 Task: Find connections with filter location Waregem with filter topic #Jobinterviewswith filter profile language German with filter current company Cleartrip with filter school Jobs for Rajkot with filter industry Periodical Publishing with filter service category Social Media Marketing with filter keywords title Sociologist
Action: Mouse moved to (828, 766)
Screenshot: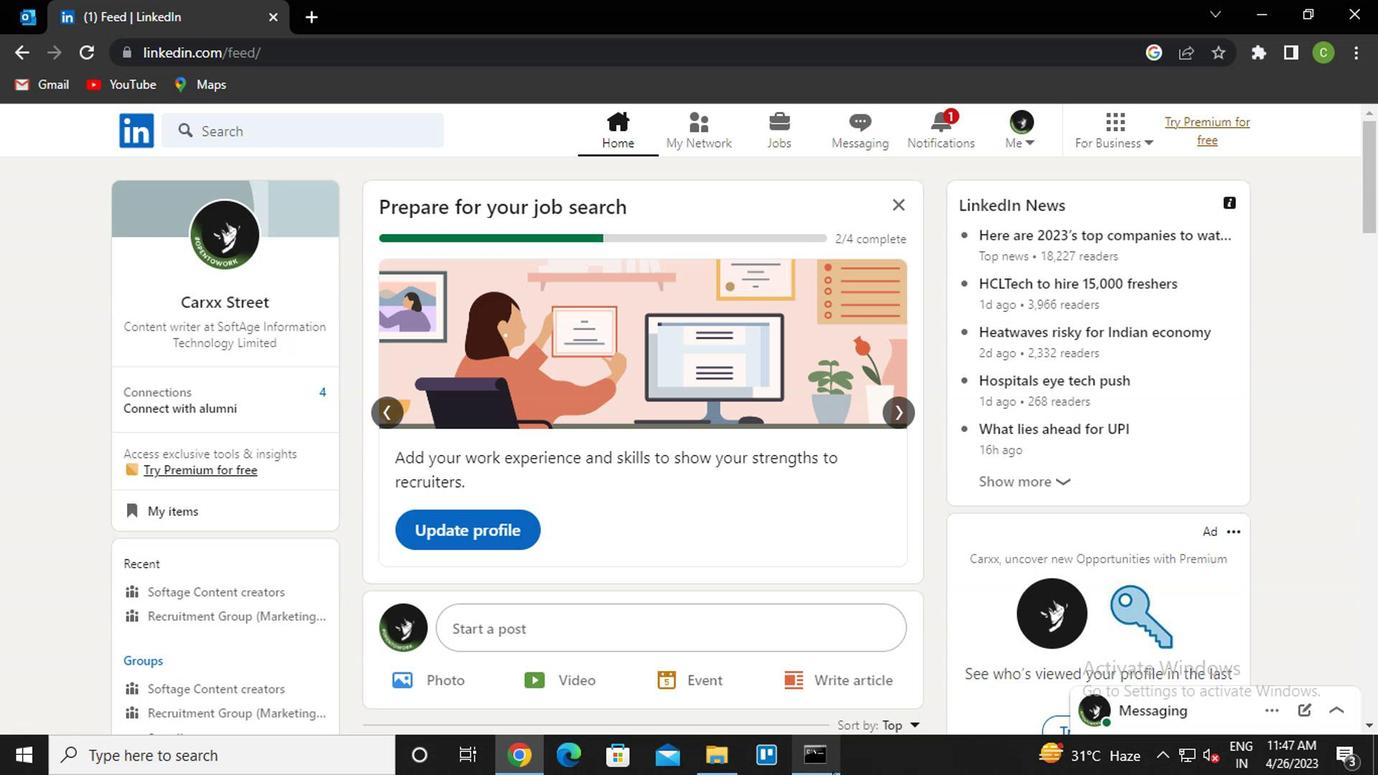 
Action: Mouse scrolled (828, 767) with delta (0, 1)
Screenshot: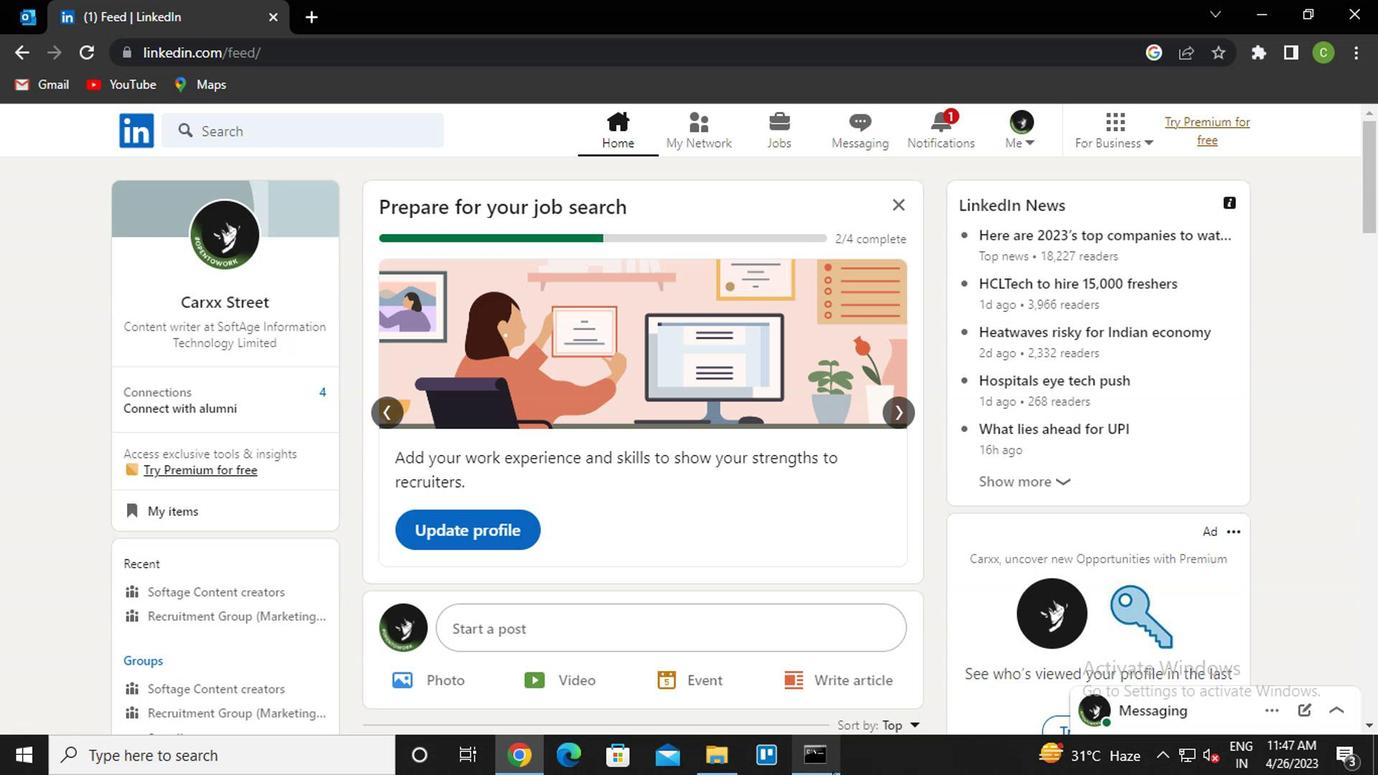 
Action: Mouse moved to (707, 148)
Screenshot: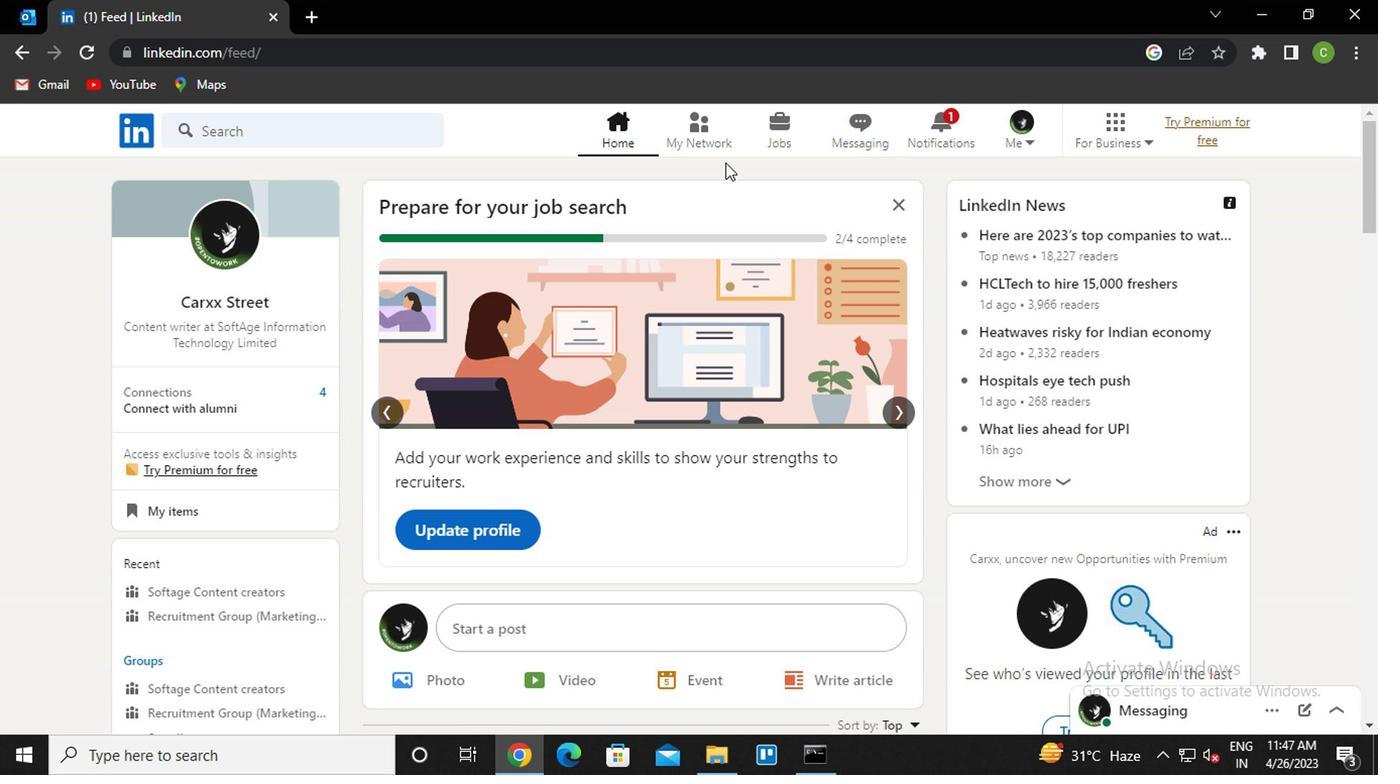 
Action: Mouse pressed left at (707, 148)
Screenshot: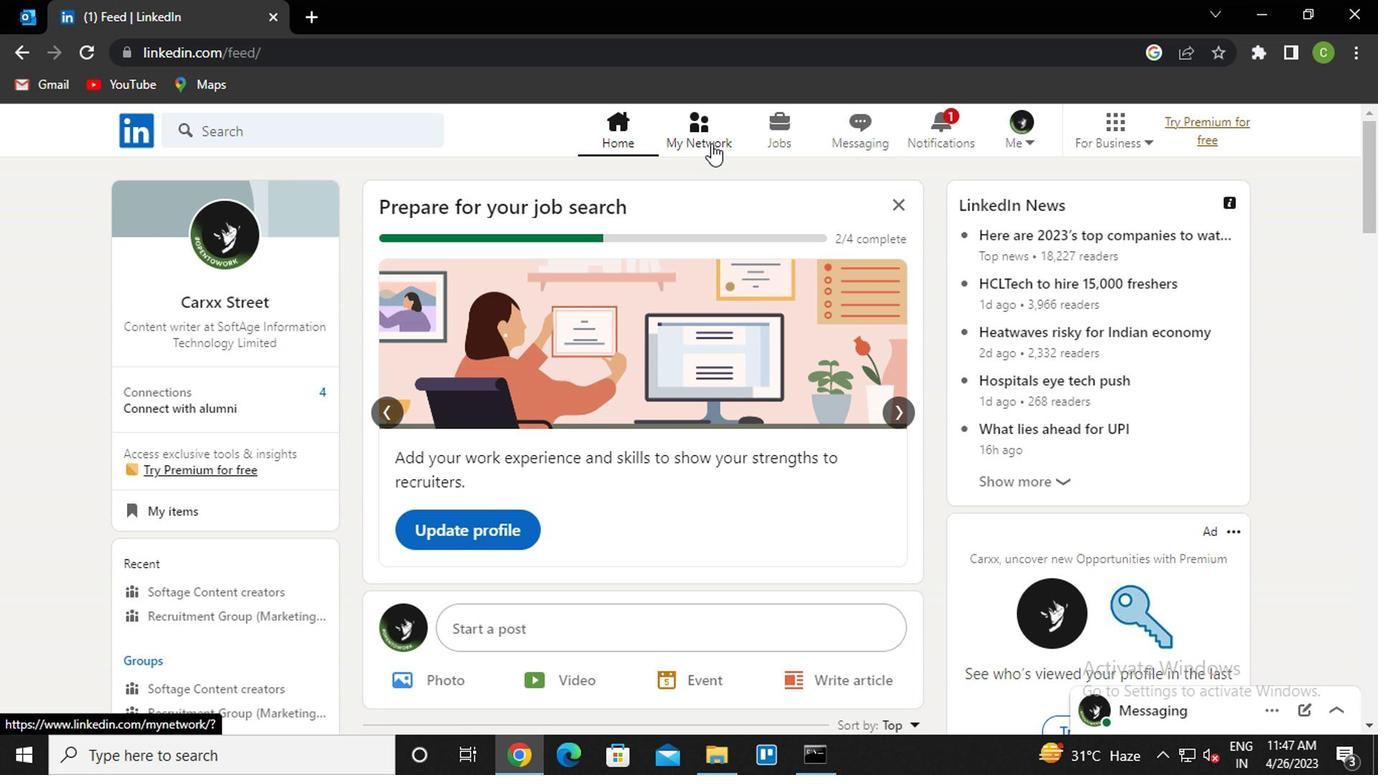 
Action: Mouse moved to (259, 252)
Screenshot: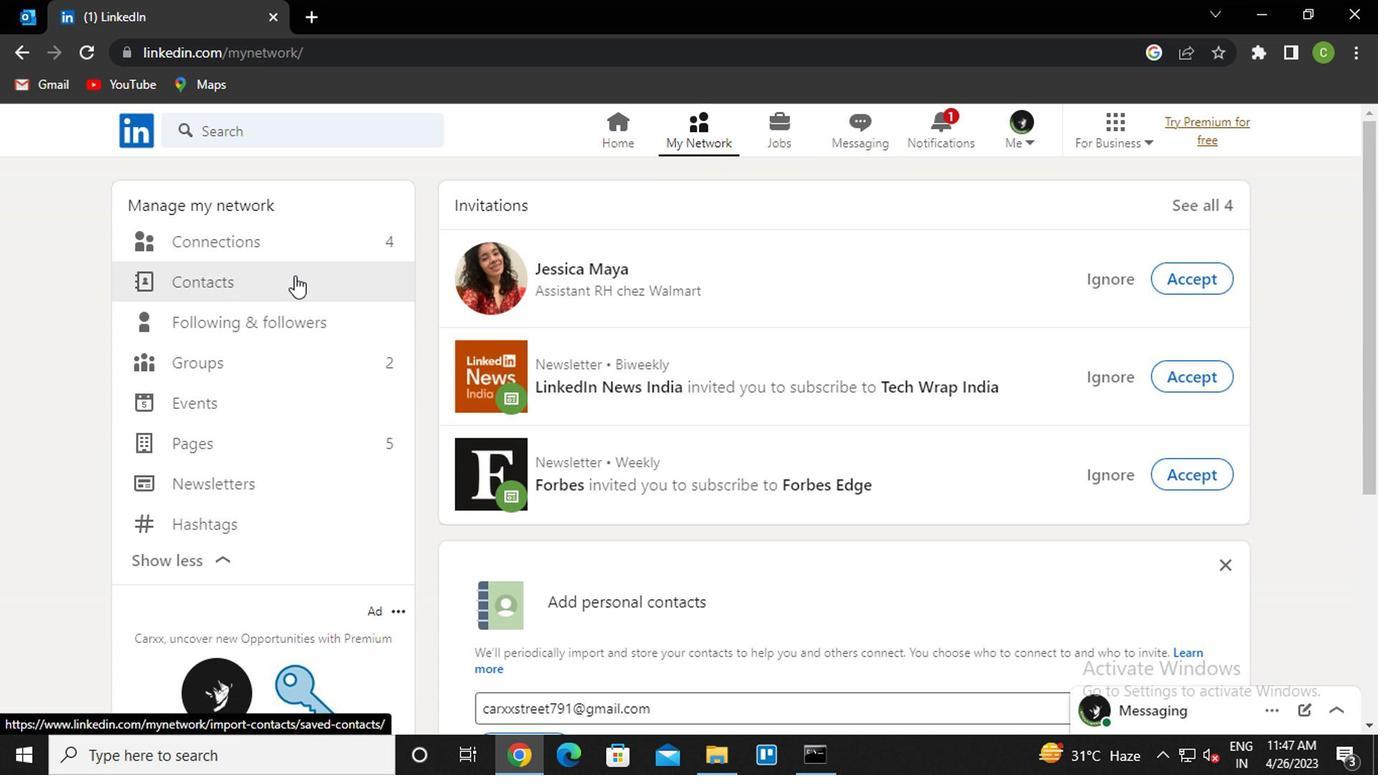 
Action: Mouse pressed left at (259, 252)
Screenshot: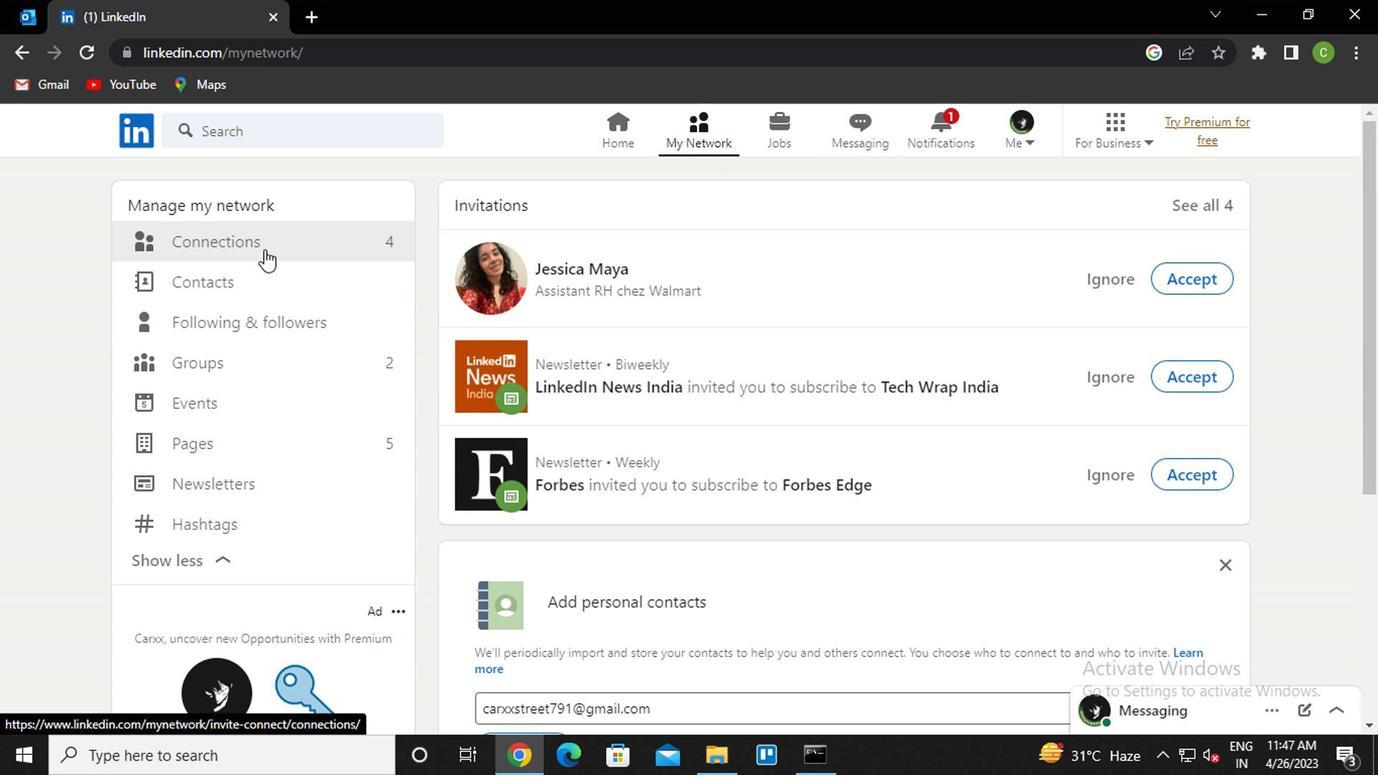 
Action: Mouse moved to (854, 247)
Screenshot: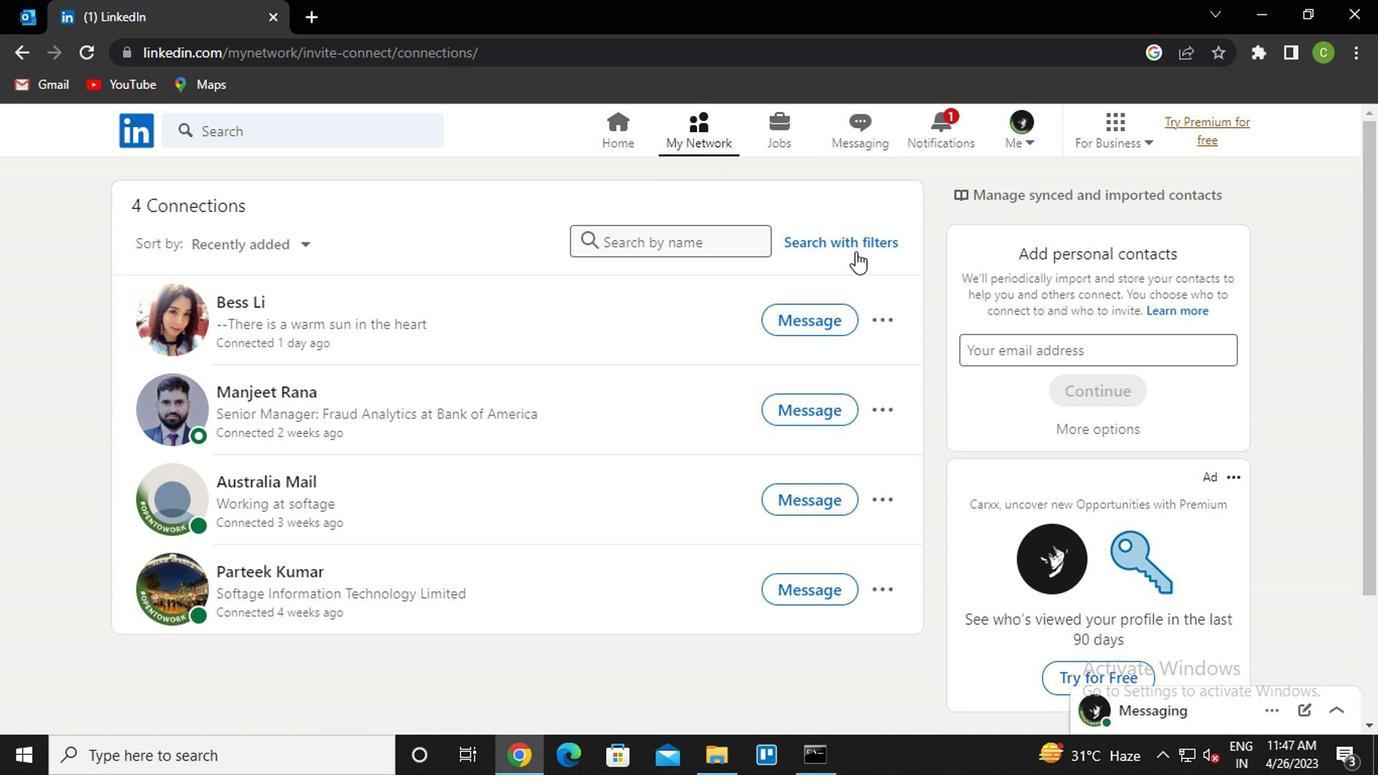 
Action: Mouse pressed left at (854, 247)
Screenshot: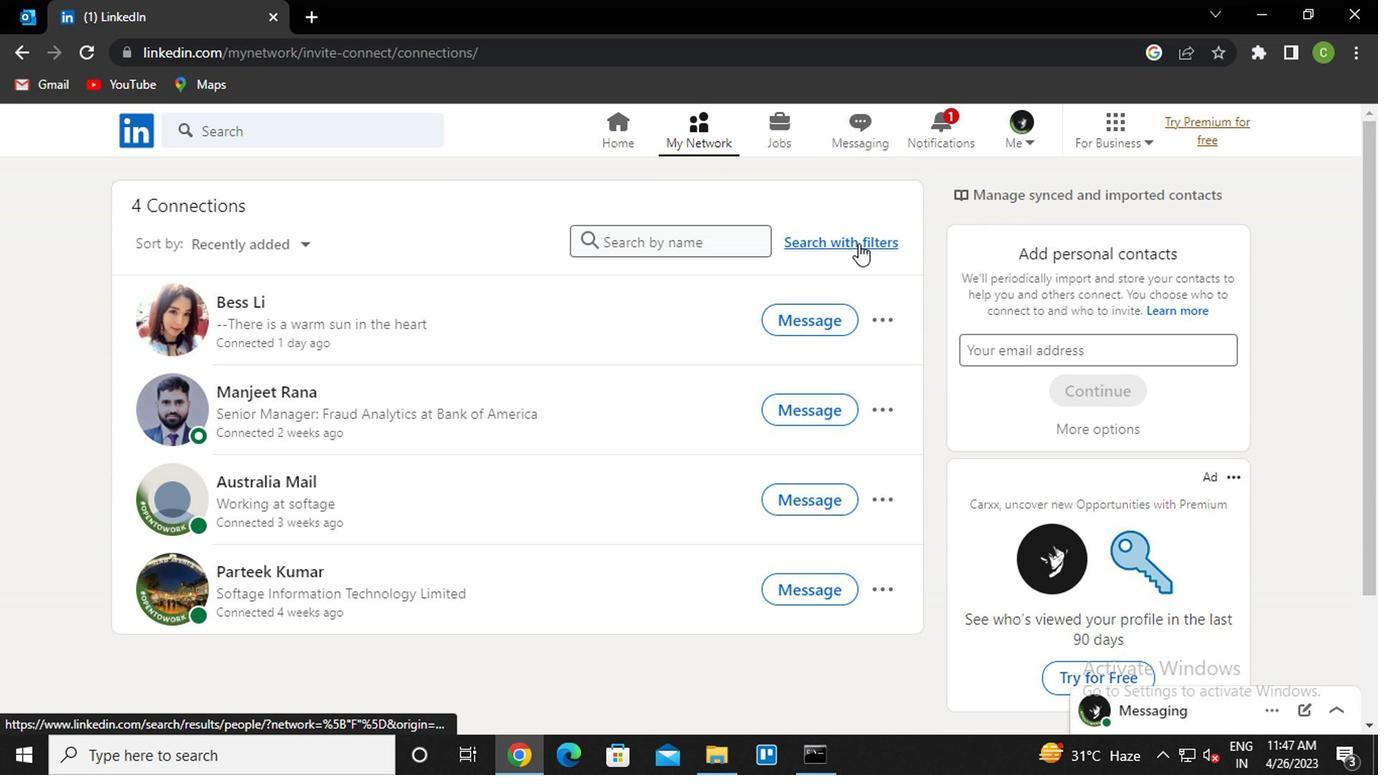 
Action: Mouse moved to (659, 200)
Screenshot: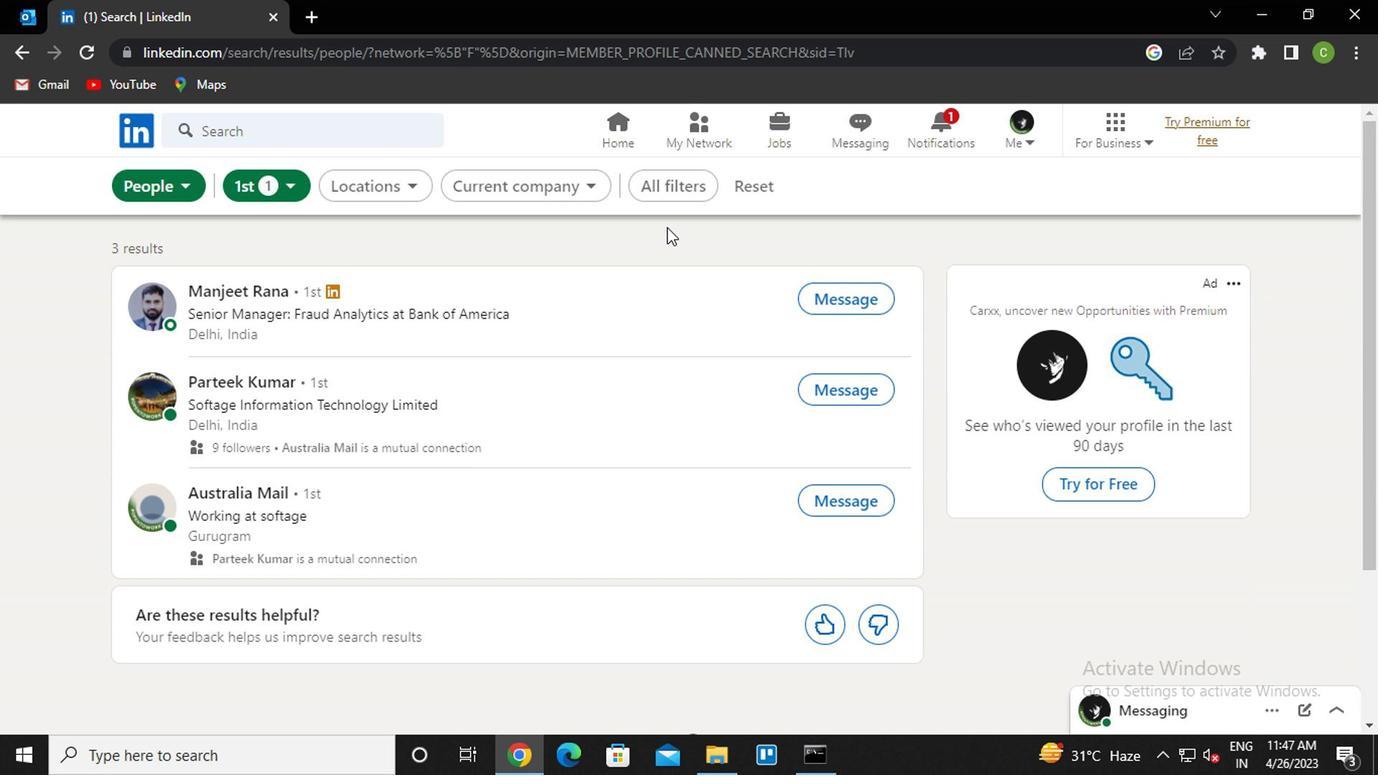 
Action: Mouse pressed left at (659, 200)
Screenshot: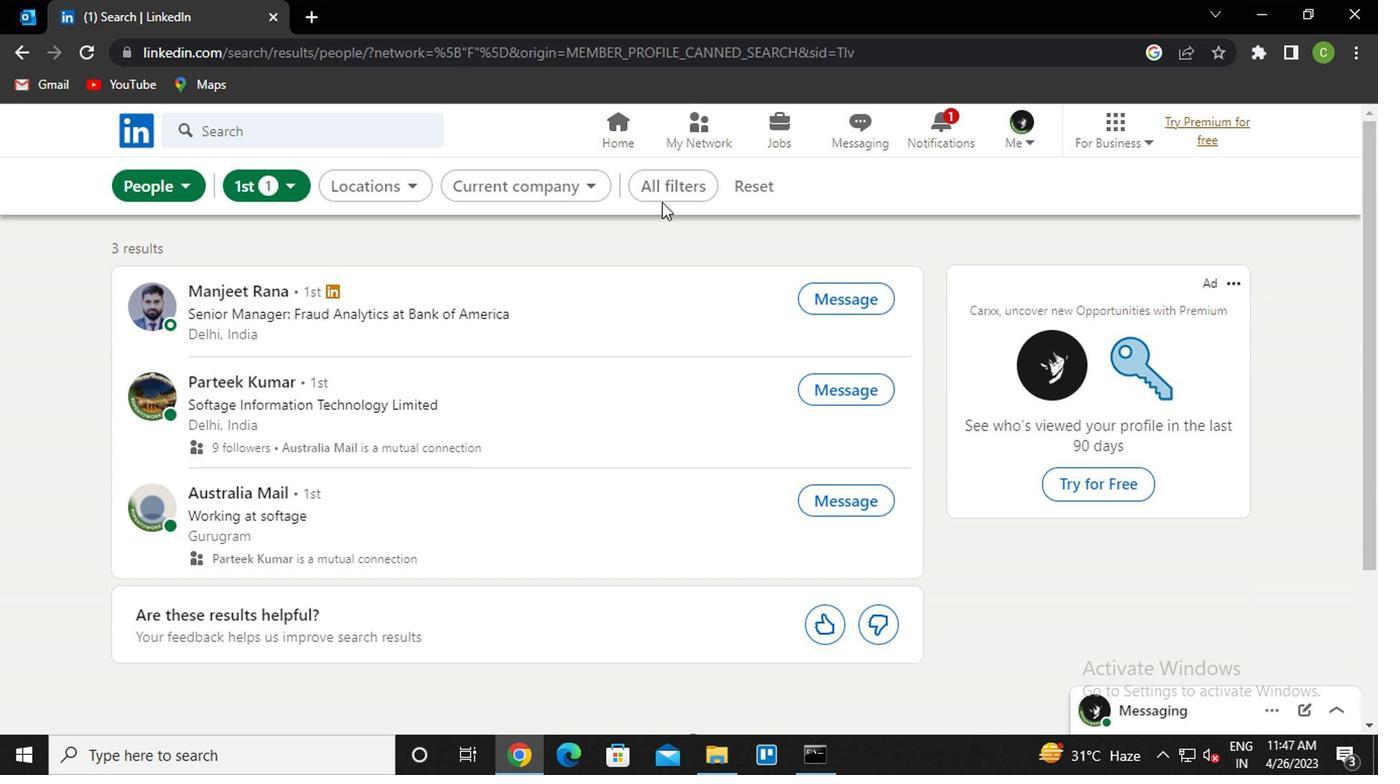 
Action: Mouse moved to (1036, 496)
Screenshot: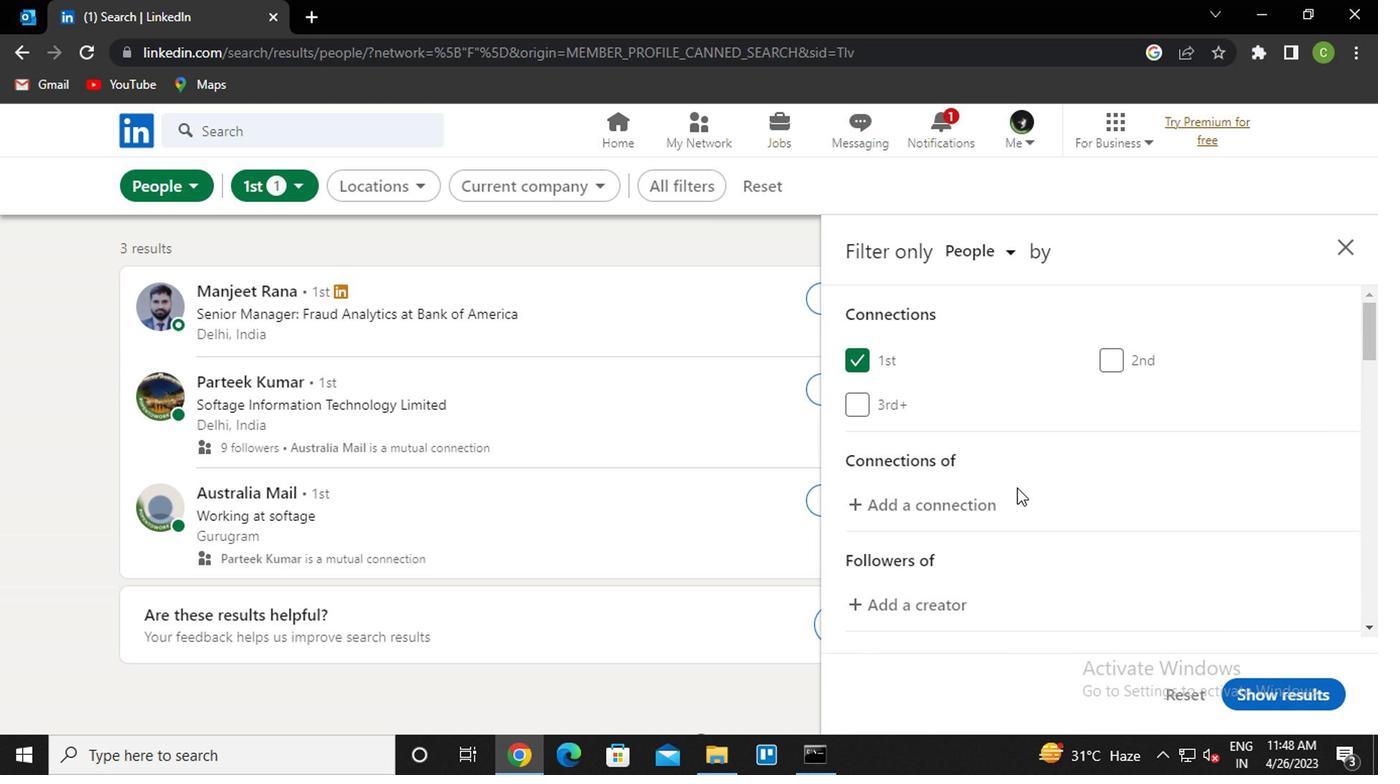 
Action: Mouse scrolled (1036, 495) with delta (0, -1)
Screenshot: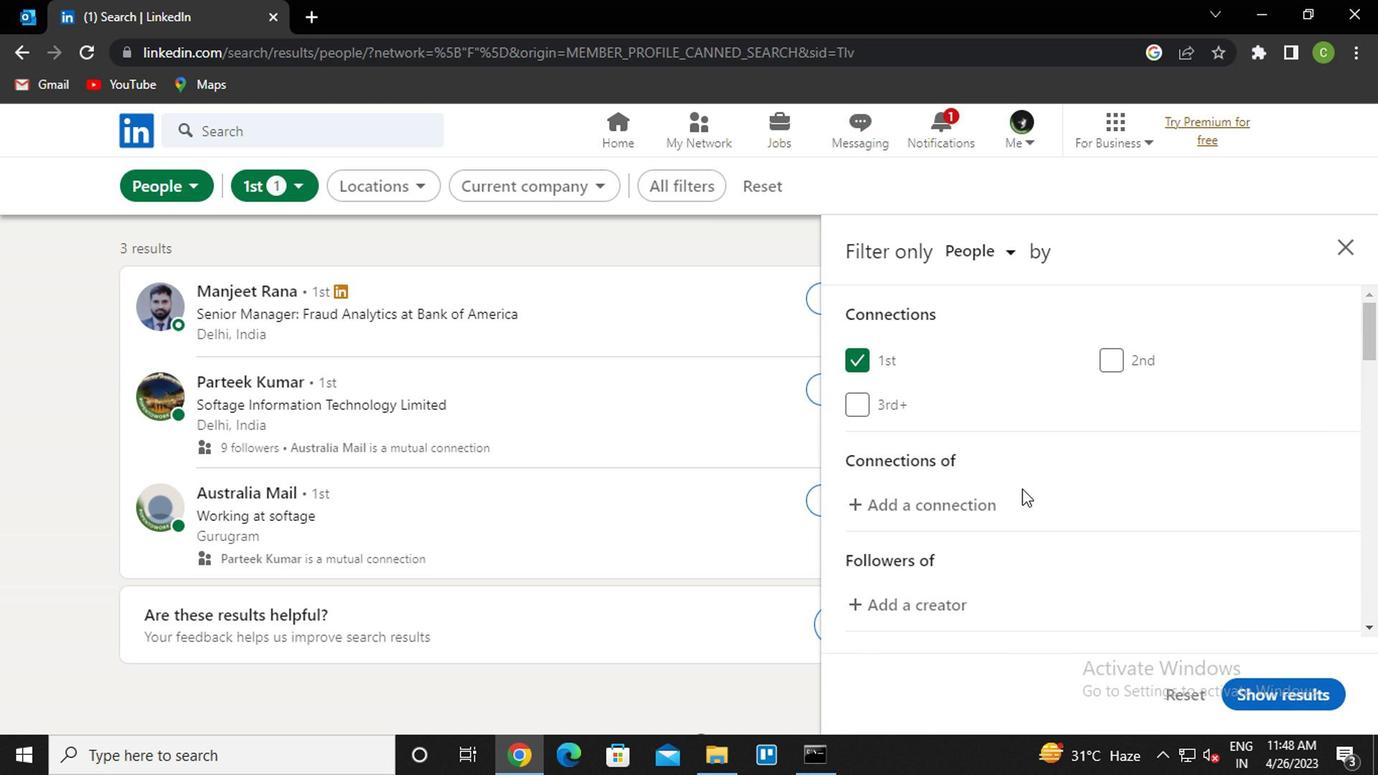 
Action: Mouse scrolled (1036, 495) with delta (0, -1)
Screenshot: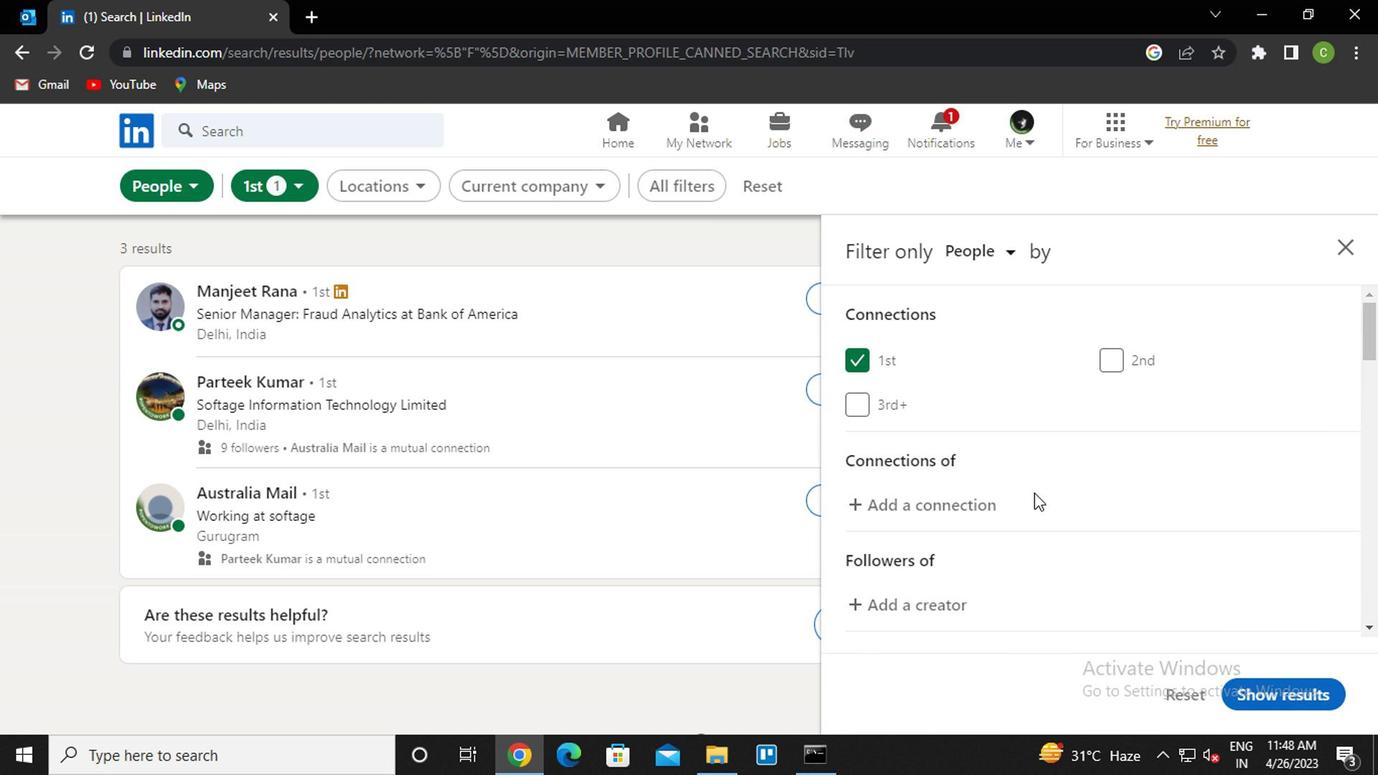 
Action: Mouse scrolled (1036, 495) with delta (0, -1)
Screenshot: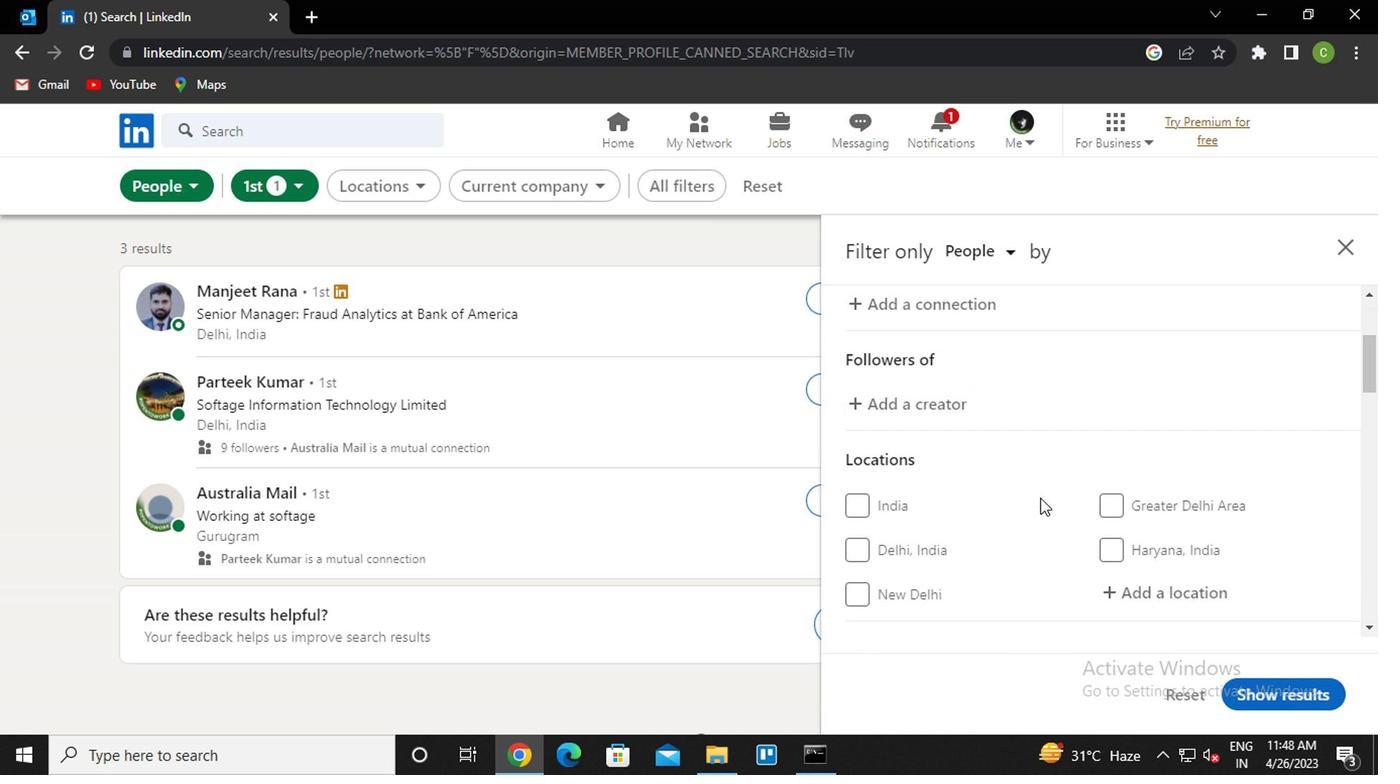 
Action: Mouse moved to (1189, 487)
Screenshot: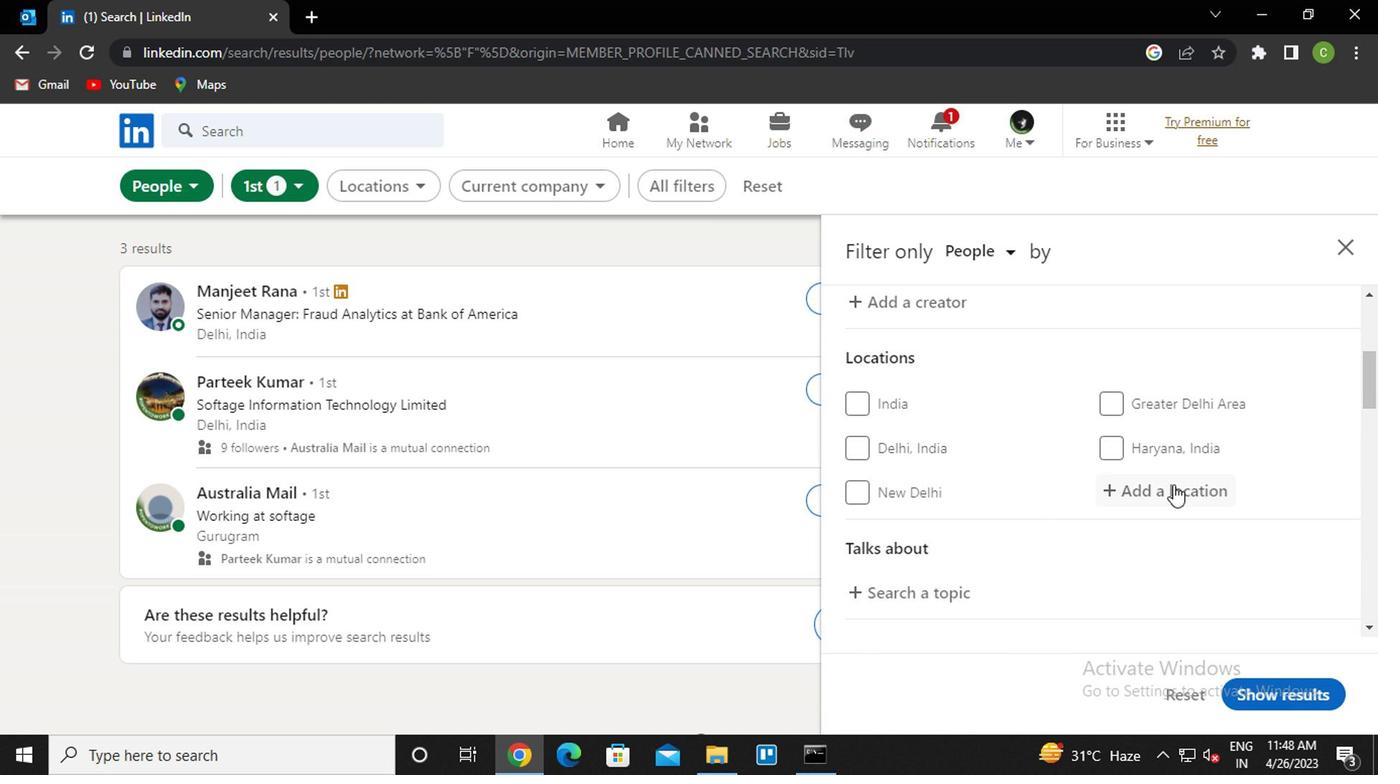 
Action: Mouse pressed left at (1189, 487)
Screenshot: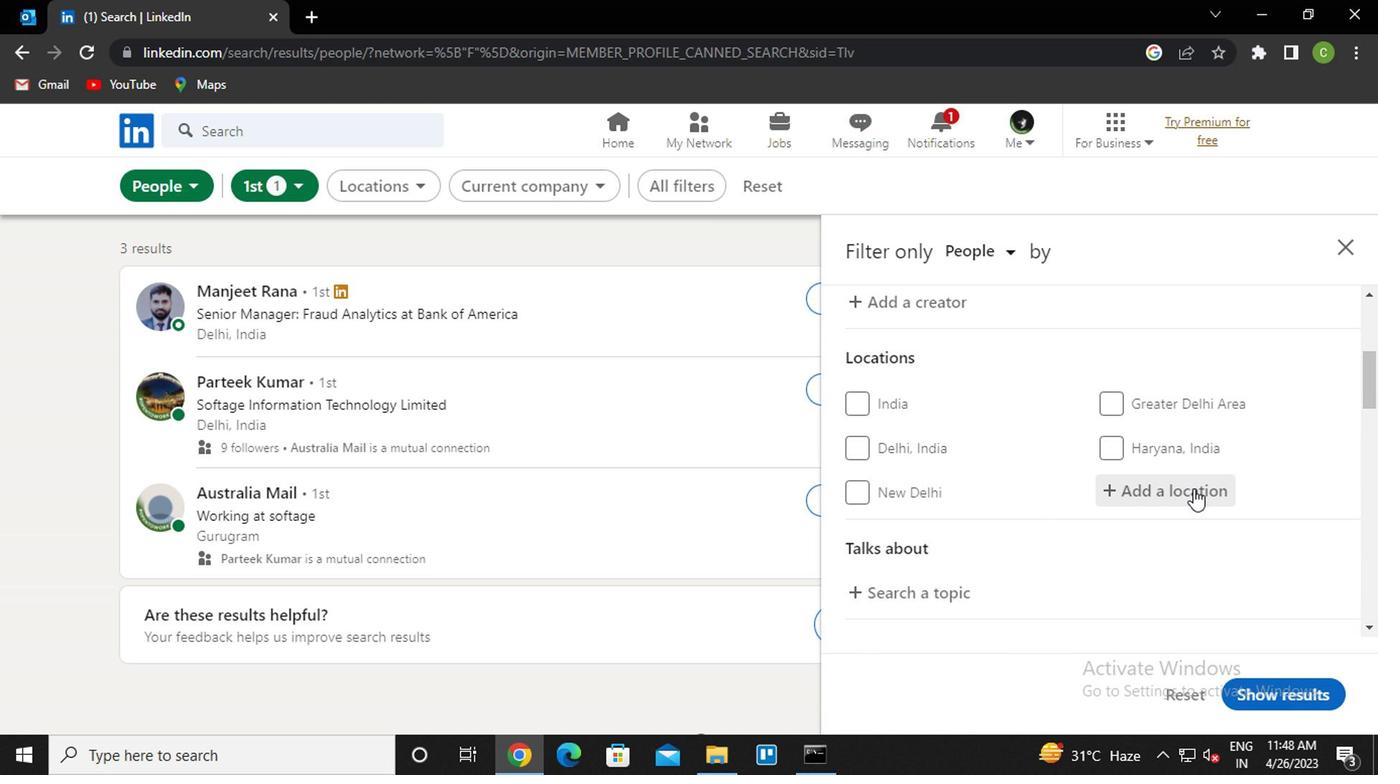 
Action: Key pressed <Key.caps_lock><Key.caps_lock>w<Key.caps_lock>aregam<Key.backspace><Key.backspace>em<Key.down><Key.enter>
Screenshot: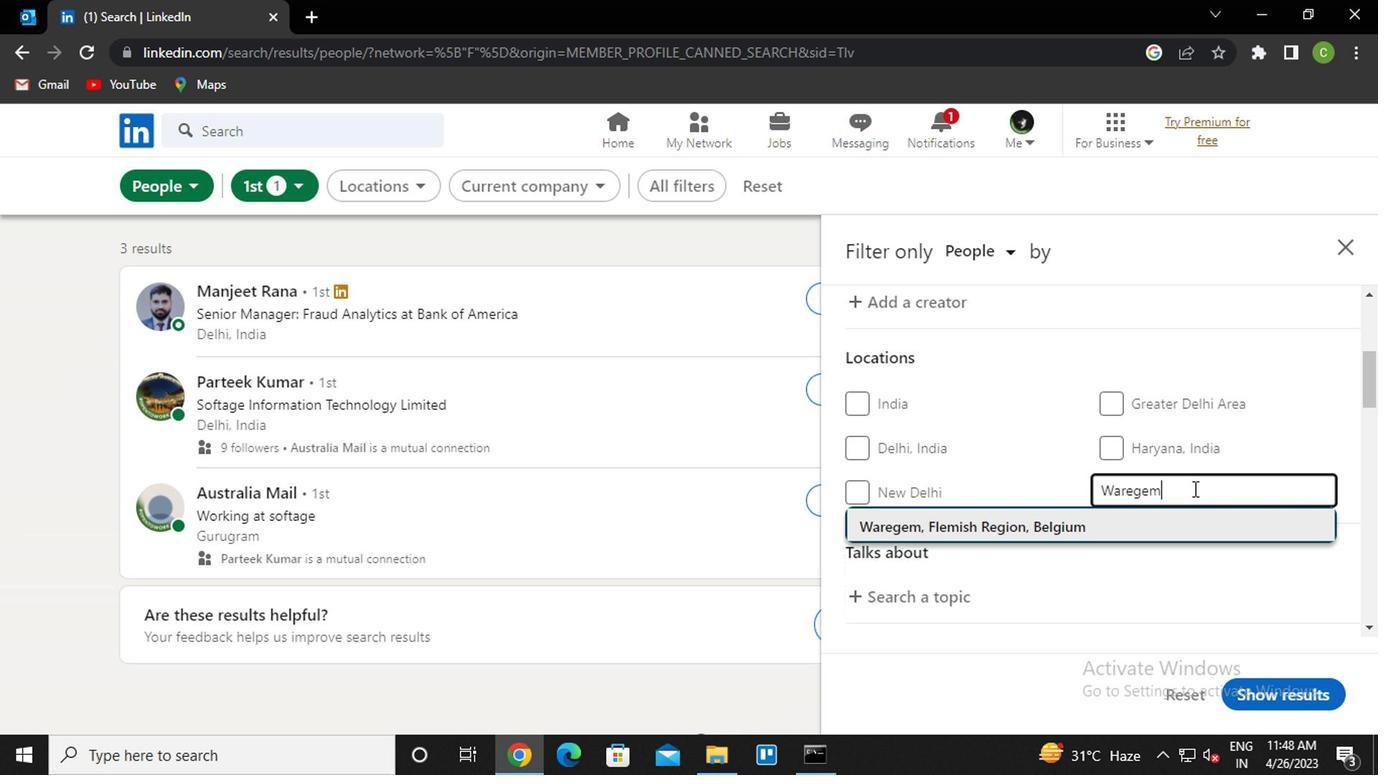 
Action: Mouse moved to (1373, 455)
Screenshot: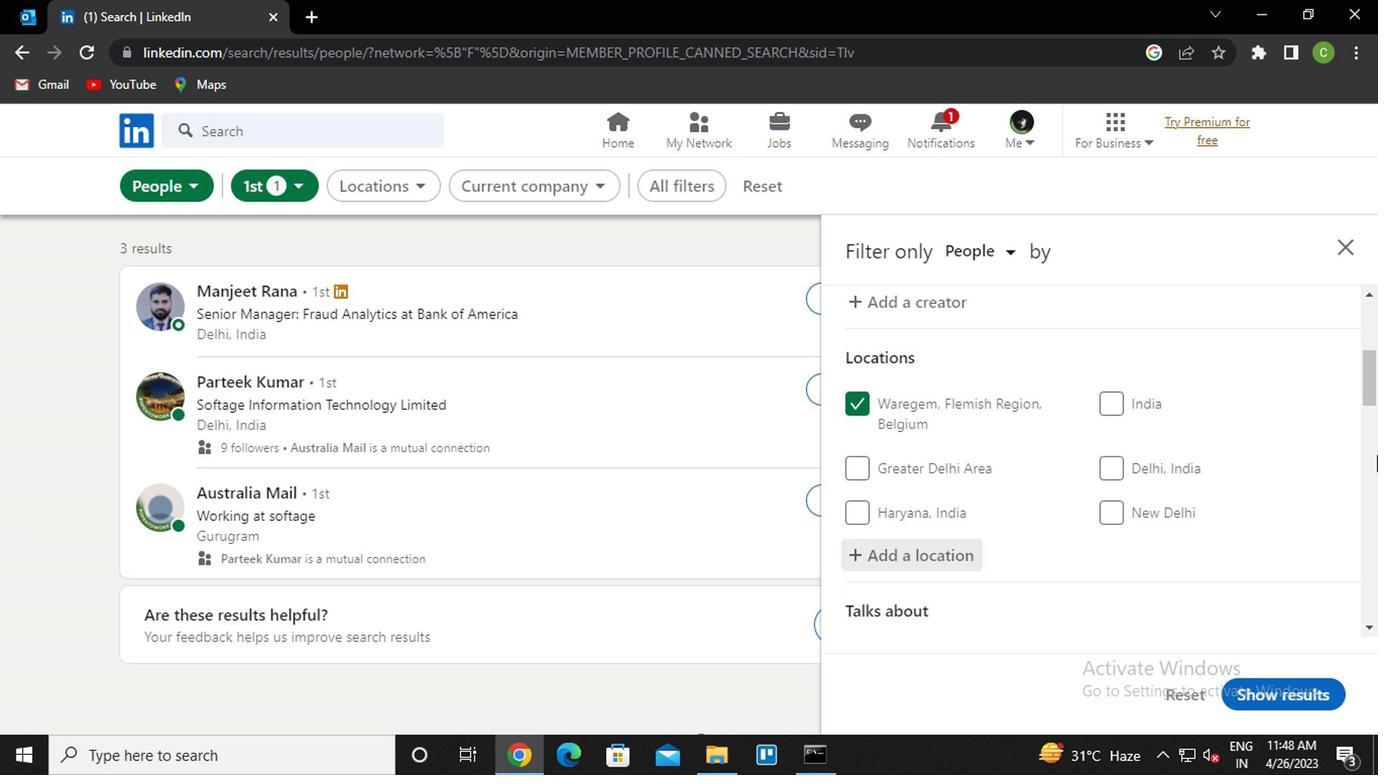 
Action: Mouse scrolled (1373, 453) with delta (0, -1)
Screenshot: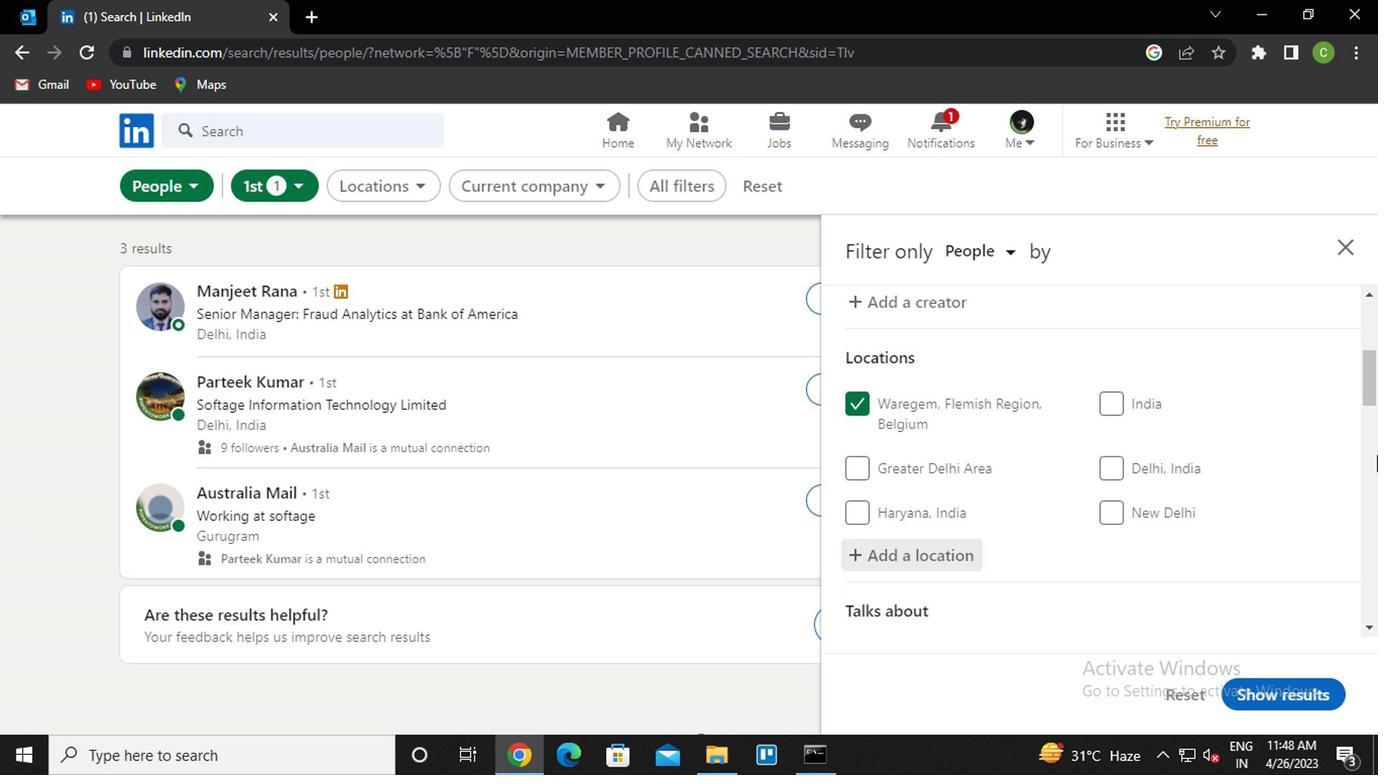 
Action: Mouse scrolled (1373, 453) with delta (0, -1)
Screenshot: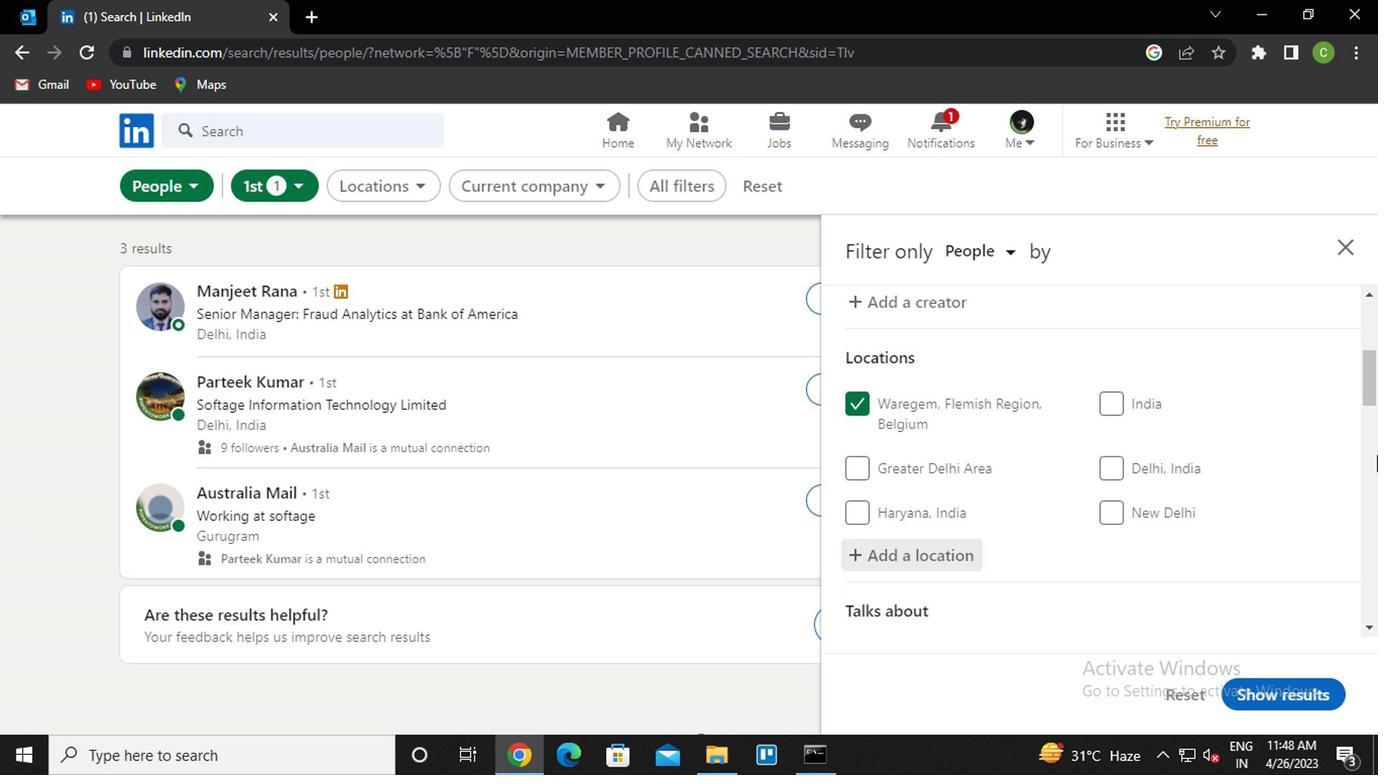 
Action: Mouse moved to (1115, 552)
Screenshot: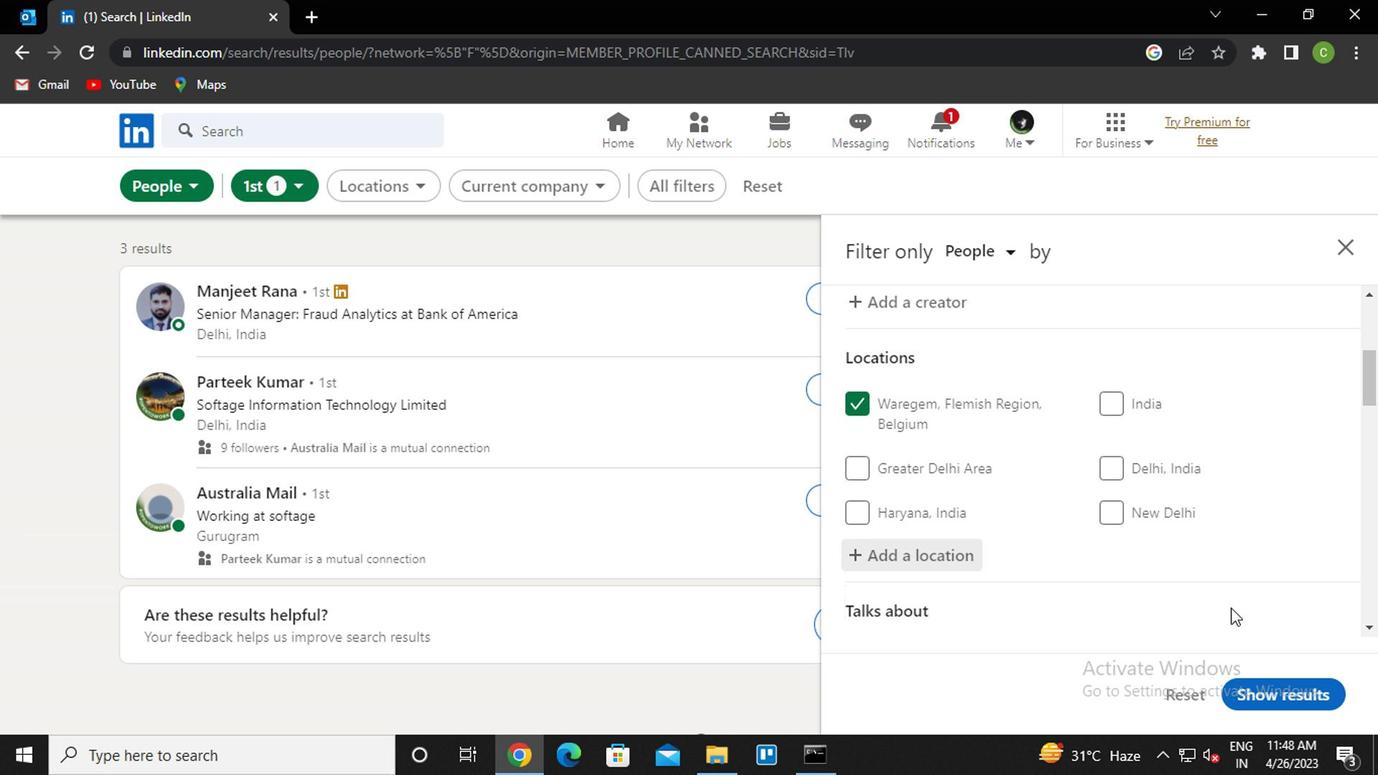 
Action: Mouse scrolled (1115, 551) with delta (0, 0)
Screenshot: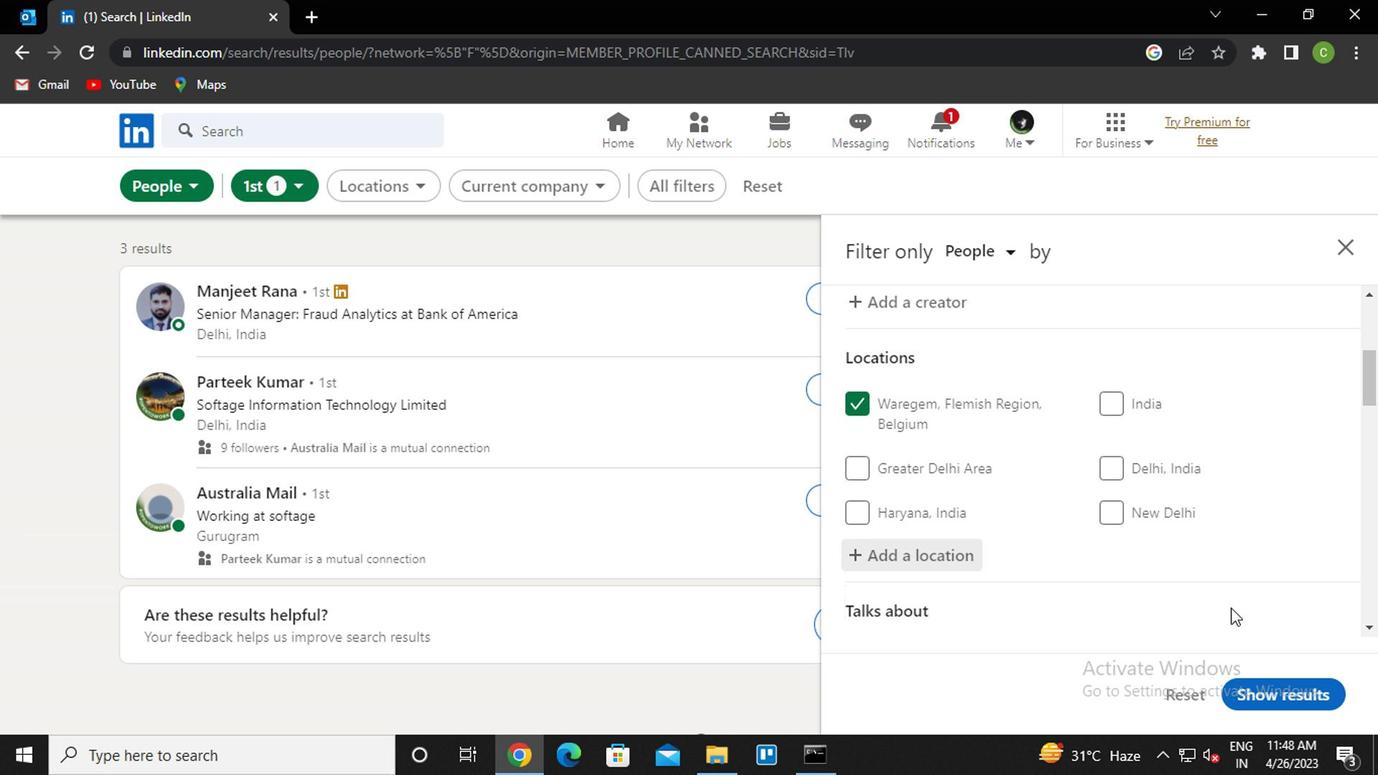 
Action: Mouse moved to (921, 354)
Screenshot: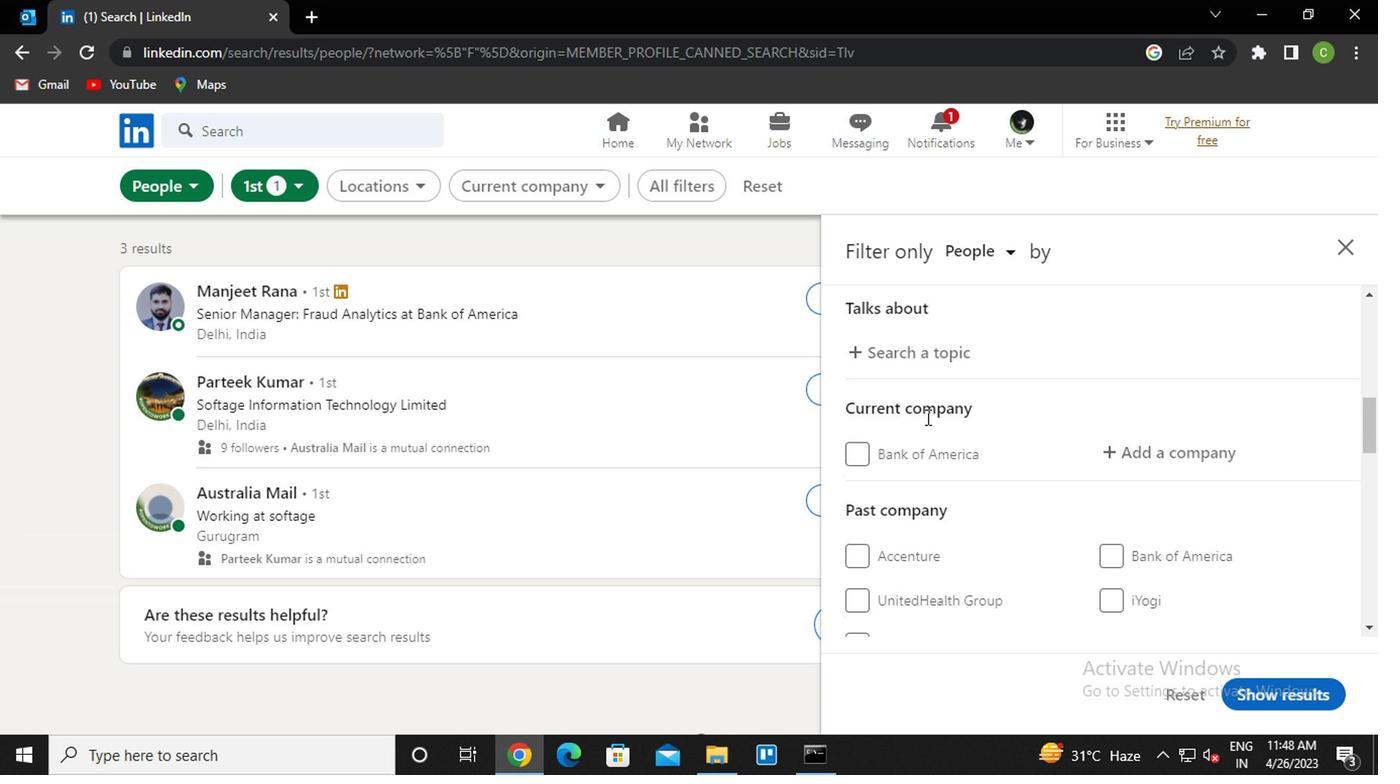 
Action: Mouse pressed left at (921, 354)
Screenshot: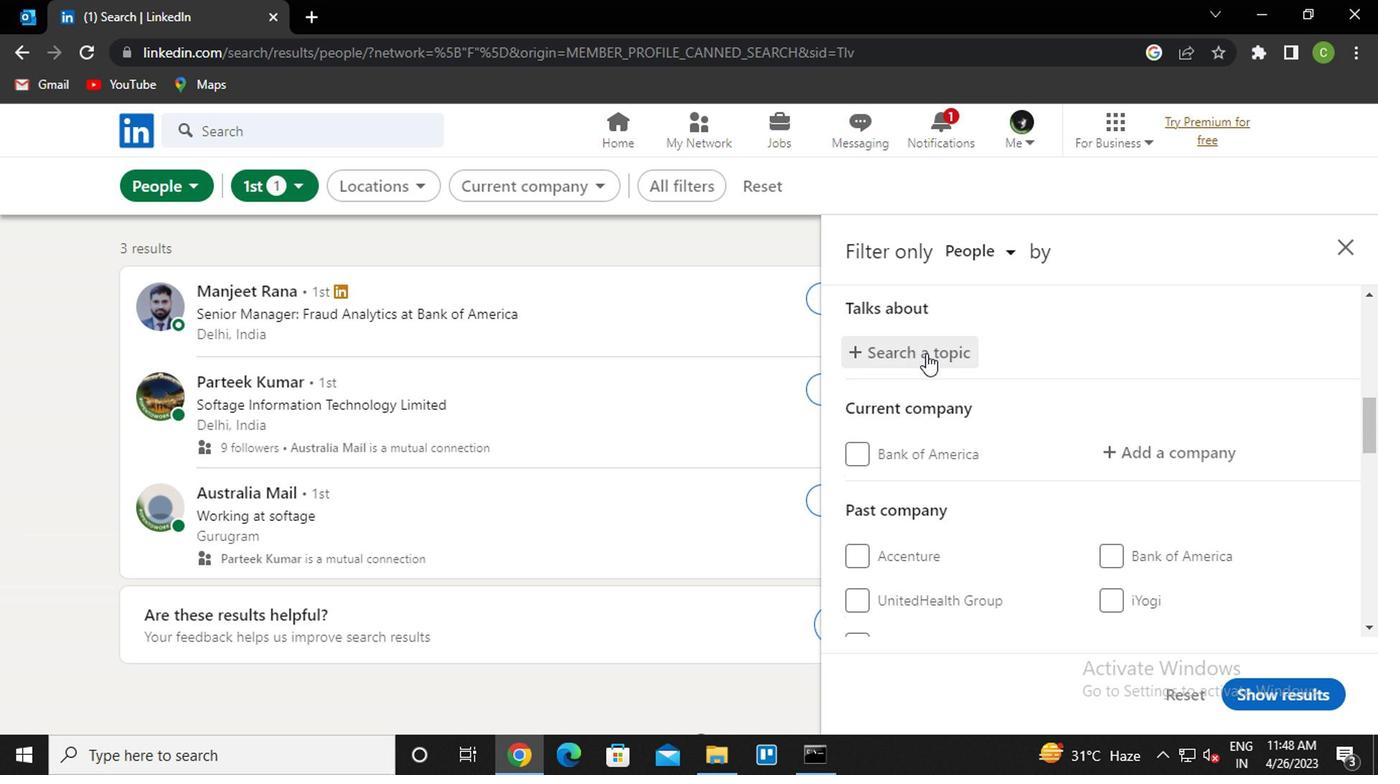 
Action: Key pressed <Key.caps_lock>j<Key.caps_lock>obinter<Key.down><Key.enter>
Screenshot: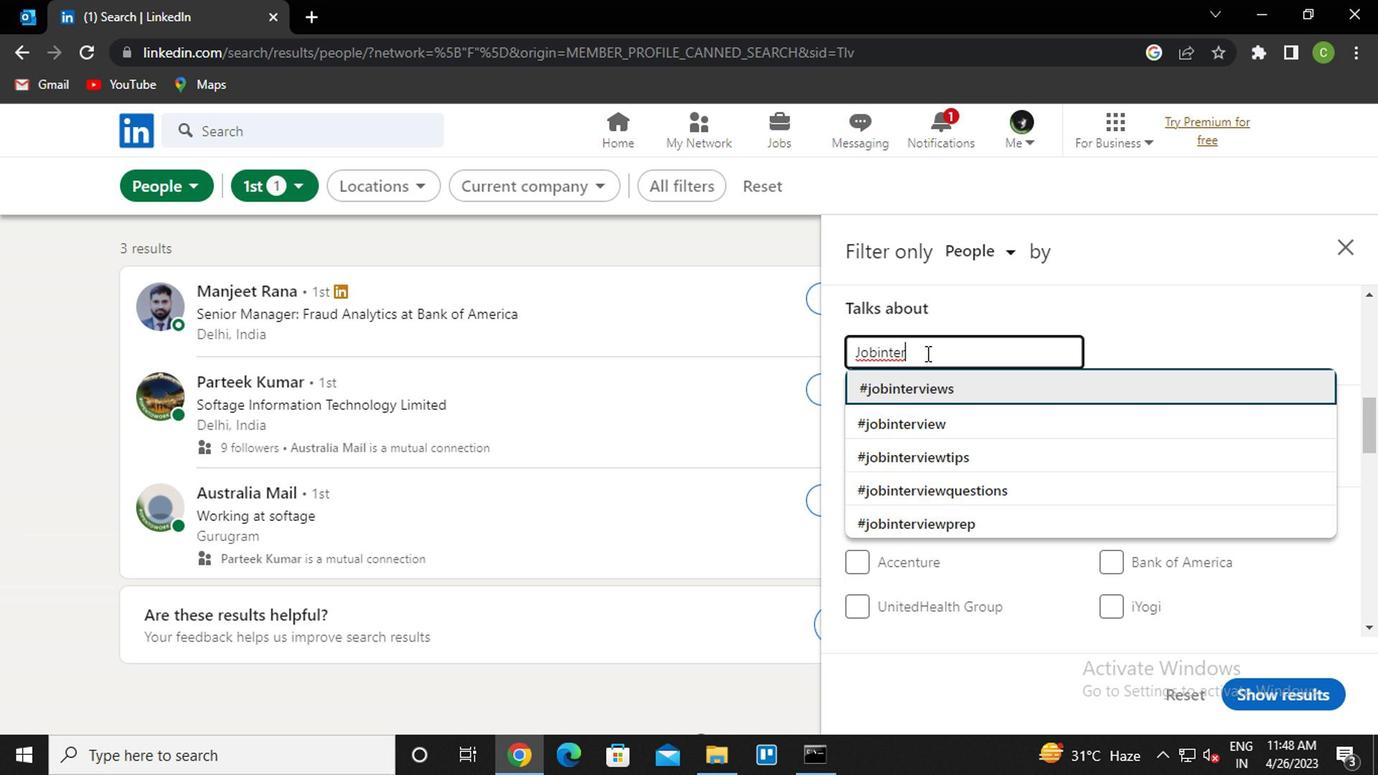 
Action: Mouse moved to (1013, 415)
Screenshot: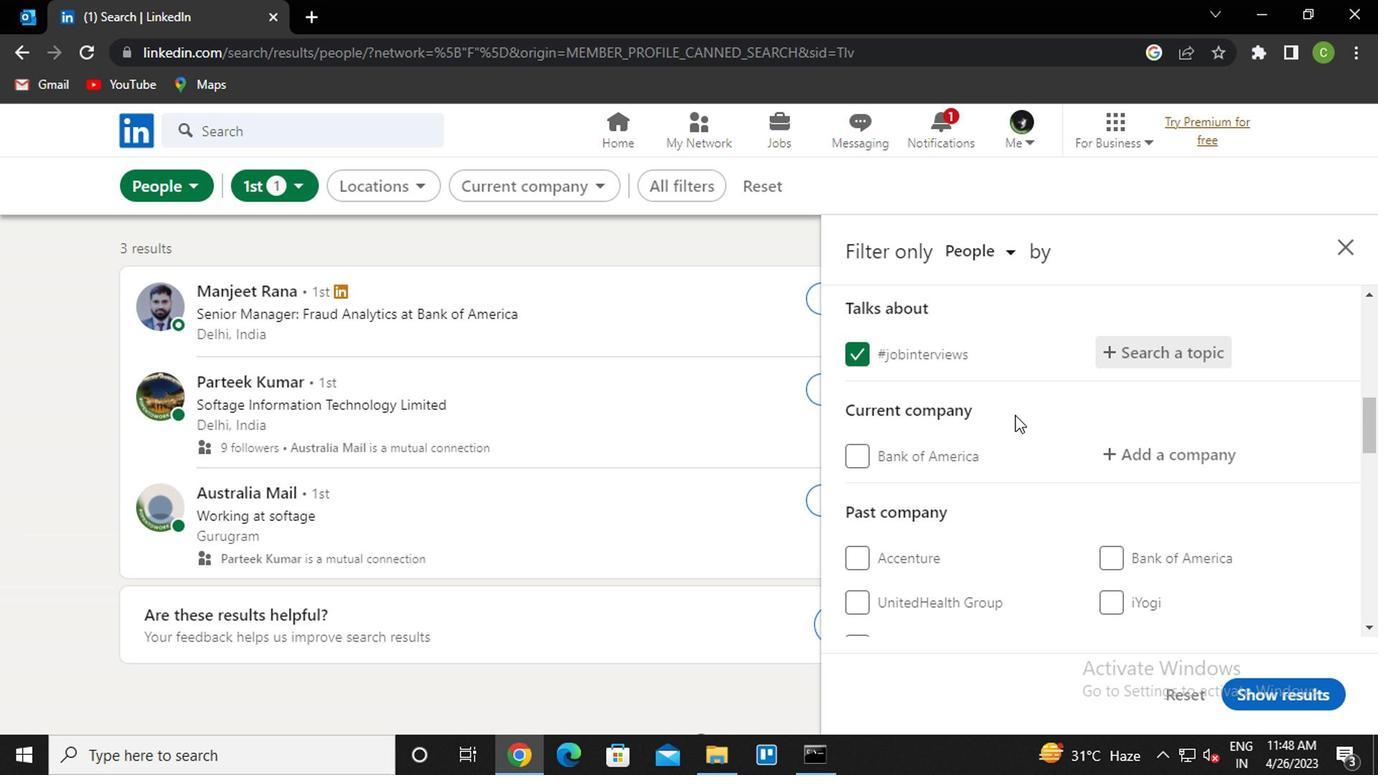 
Action: Mouse scrolled (1013, 414) with delta (0, -1)
Screenshot: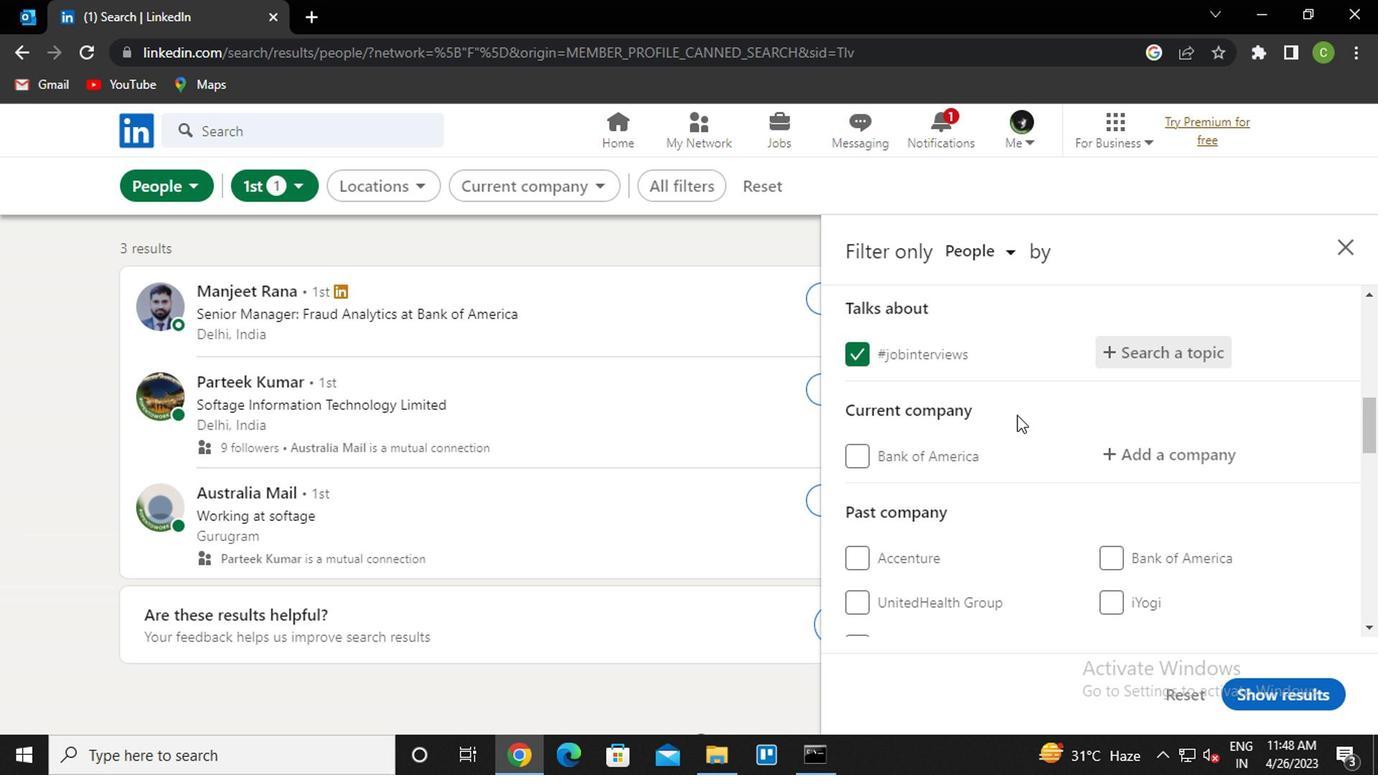 
Action: Mouse moved to (1160, 361)
Screenshot: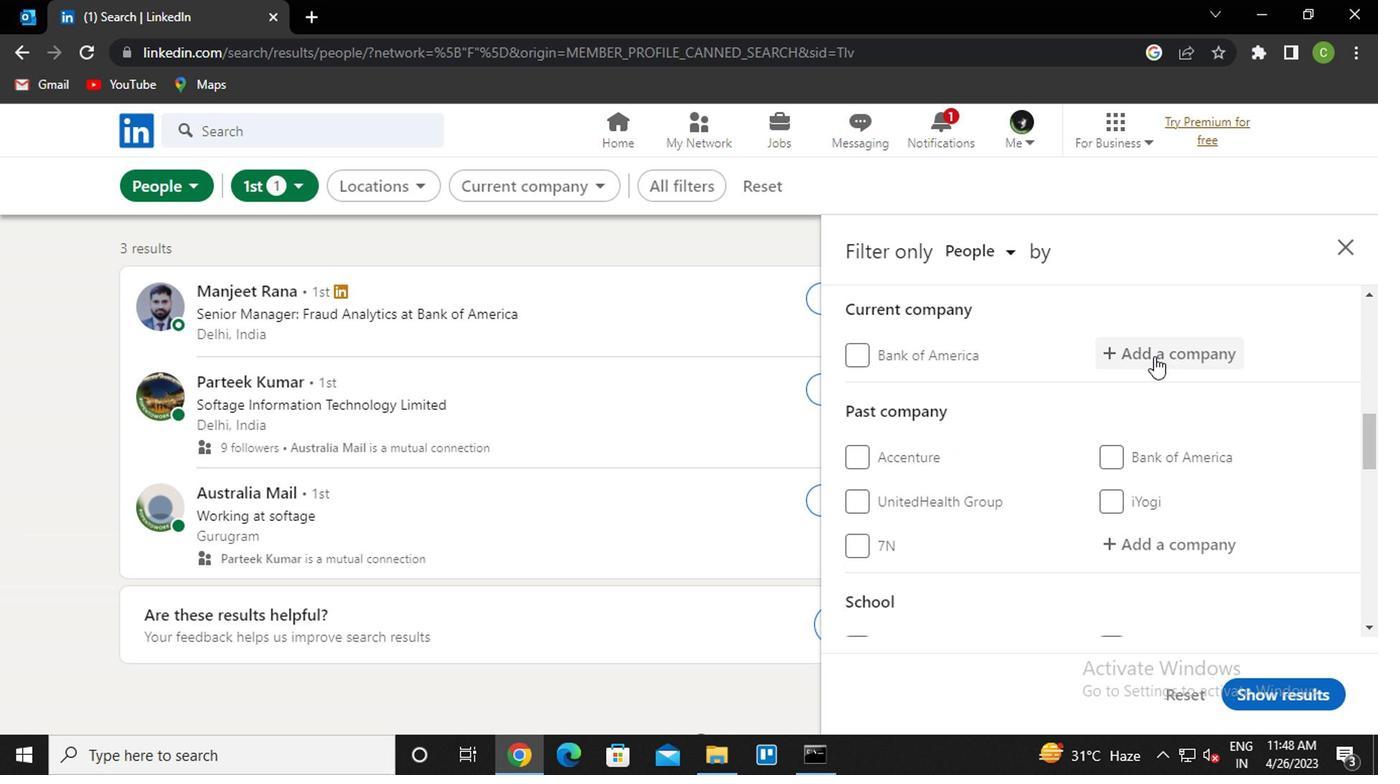 
Action: Mouse pressed left at (1160, 361)
Screenshot: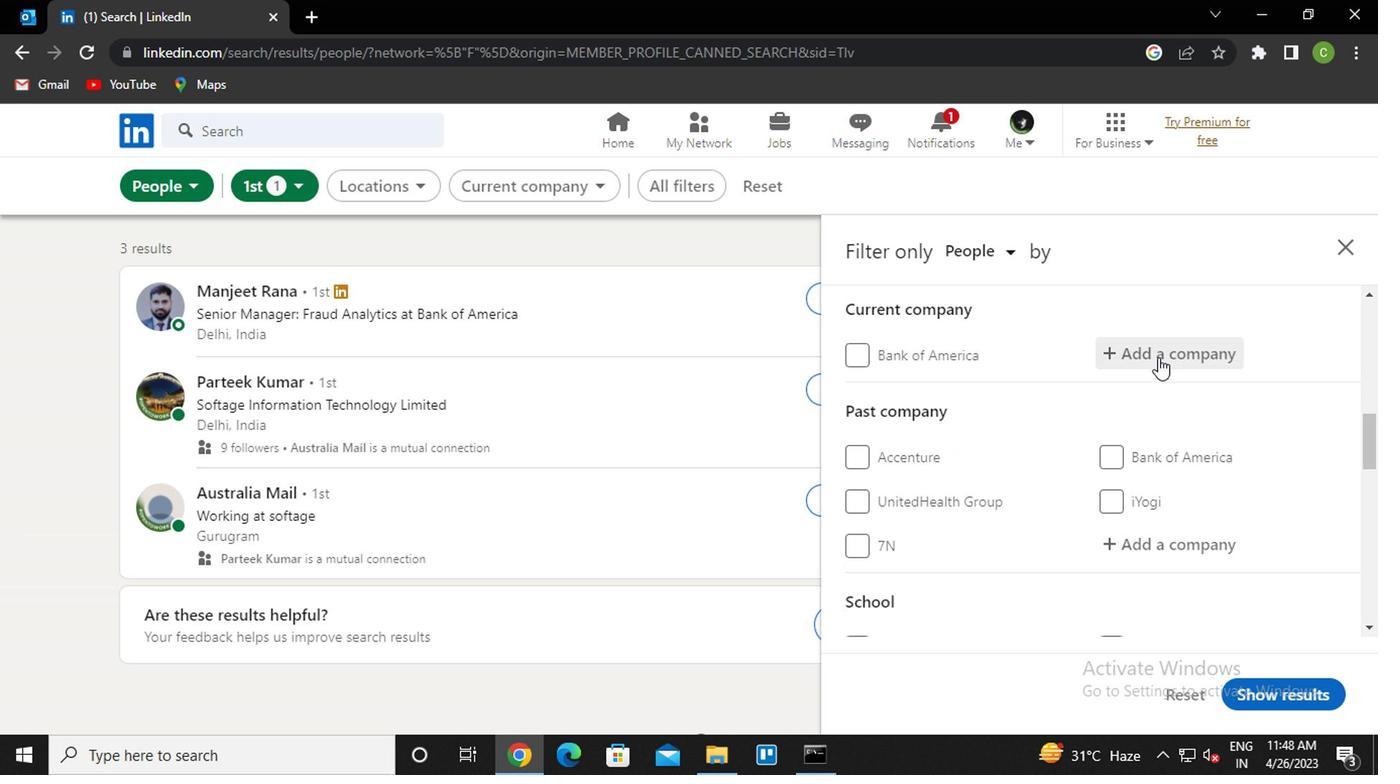 
Action: Key pressed <Key.caps_lock>c<Key.caps_lock>leartrip<Key.down><Key.enter>
Screenshot: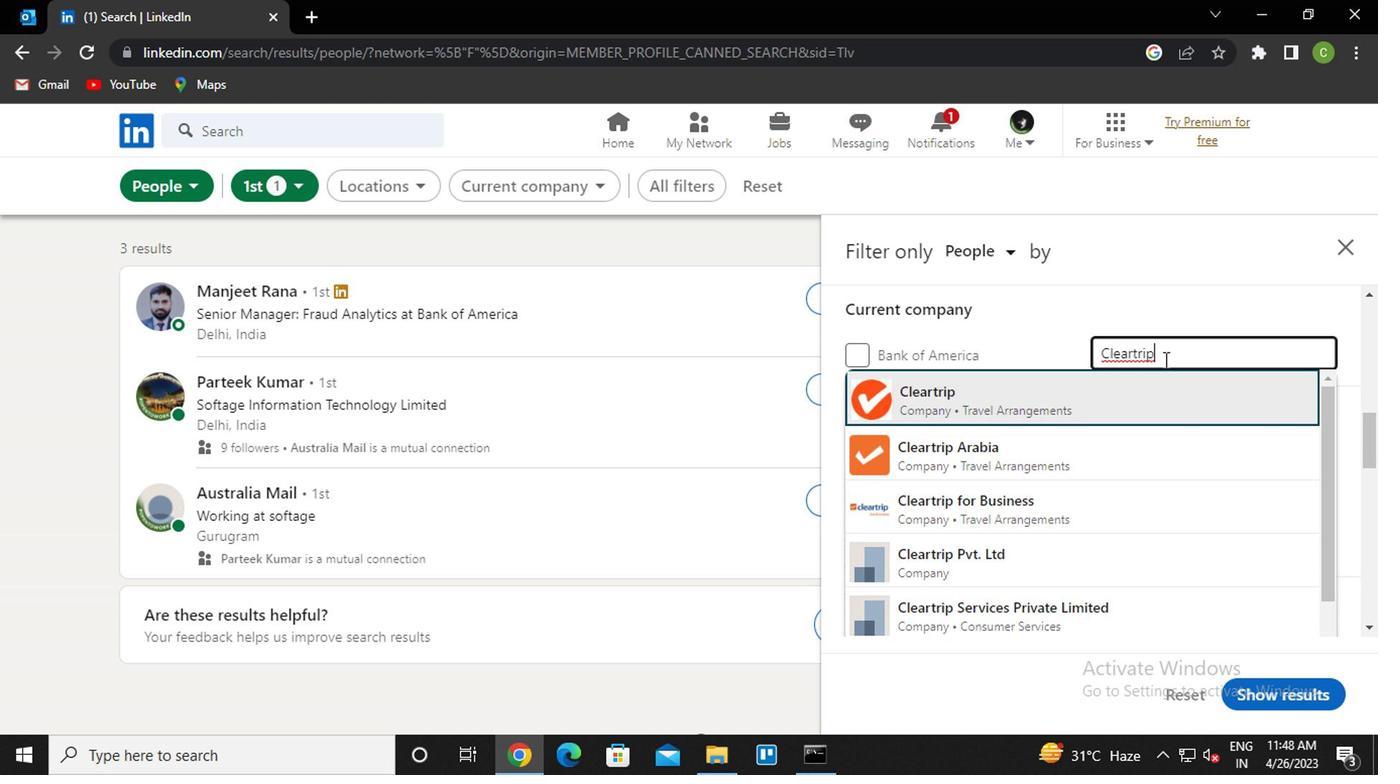 
Action: Mouse scrolled (1160, 359) with delta (0, -1)
Screenshot: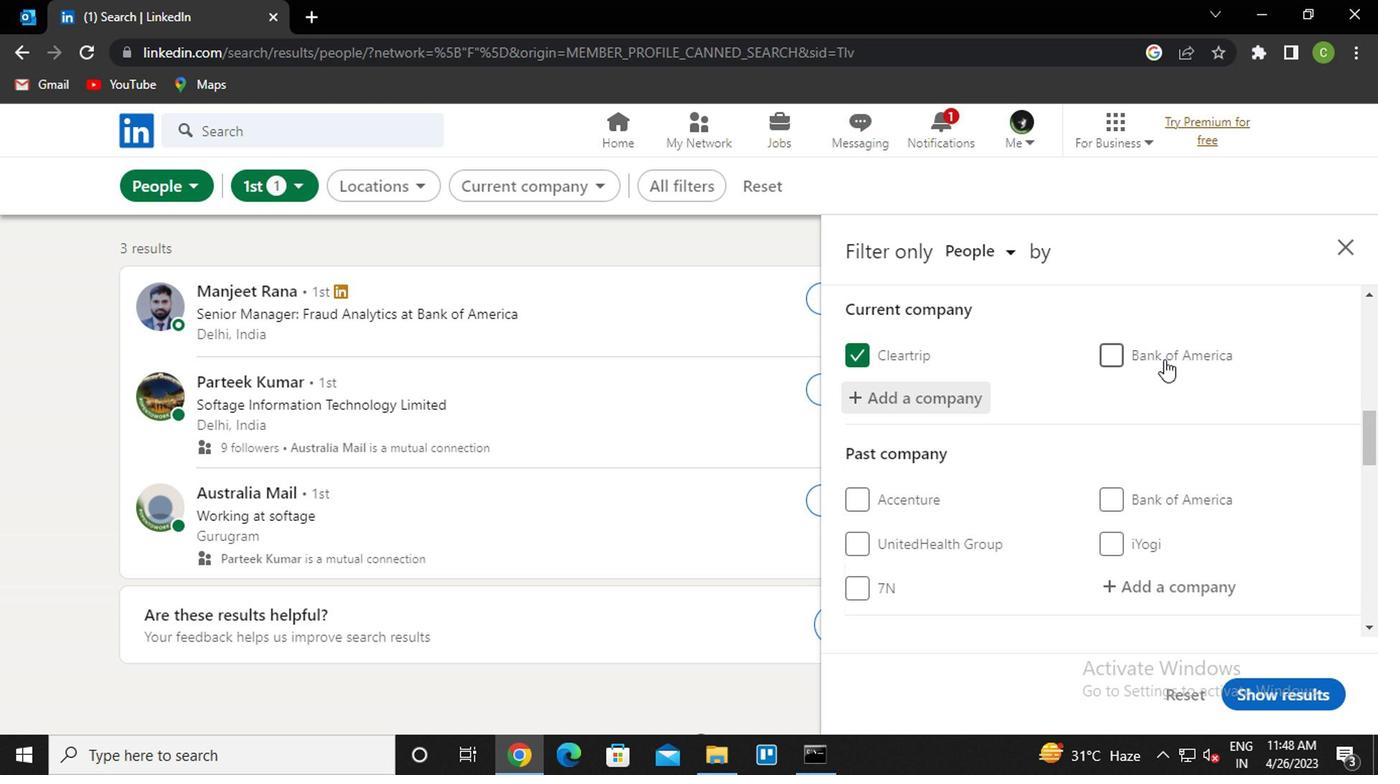 
Action: Mouse scrolled (1160, 359) with delta (0, -1)
Screenshot: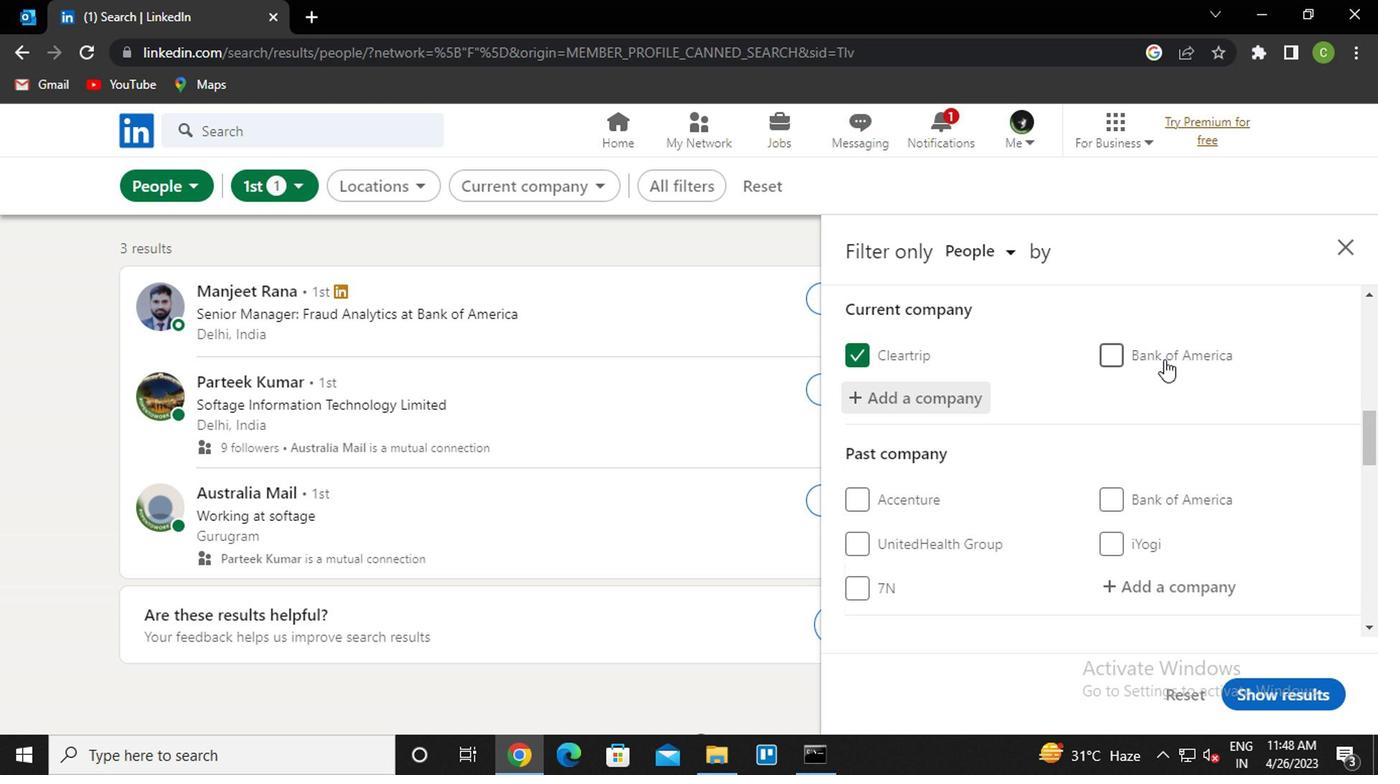 
Action: Mouse scrolled (1160, 359) with delta (0, -1)
Screenshot: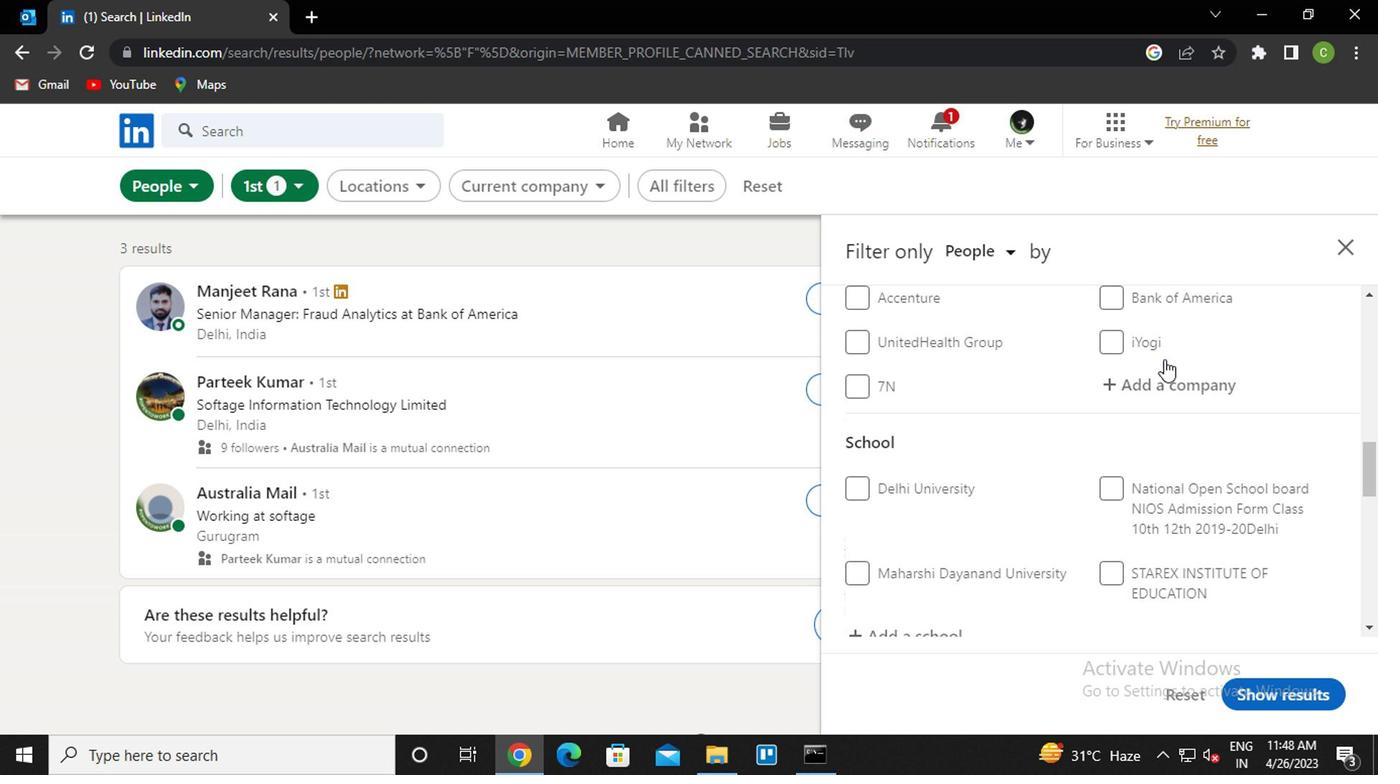 
Action: Mouse scrolled (1160, 359) with delta (0, -1)
Screenshot: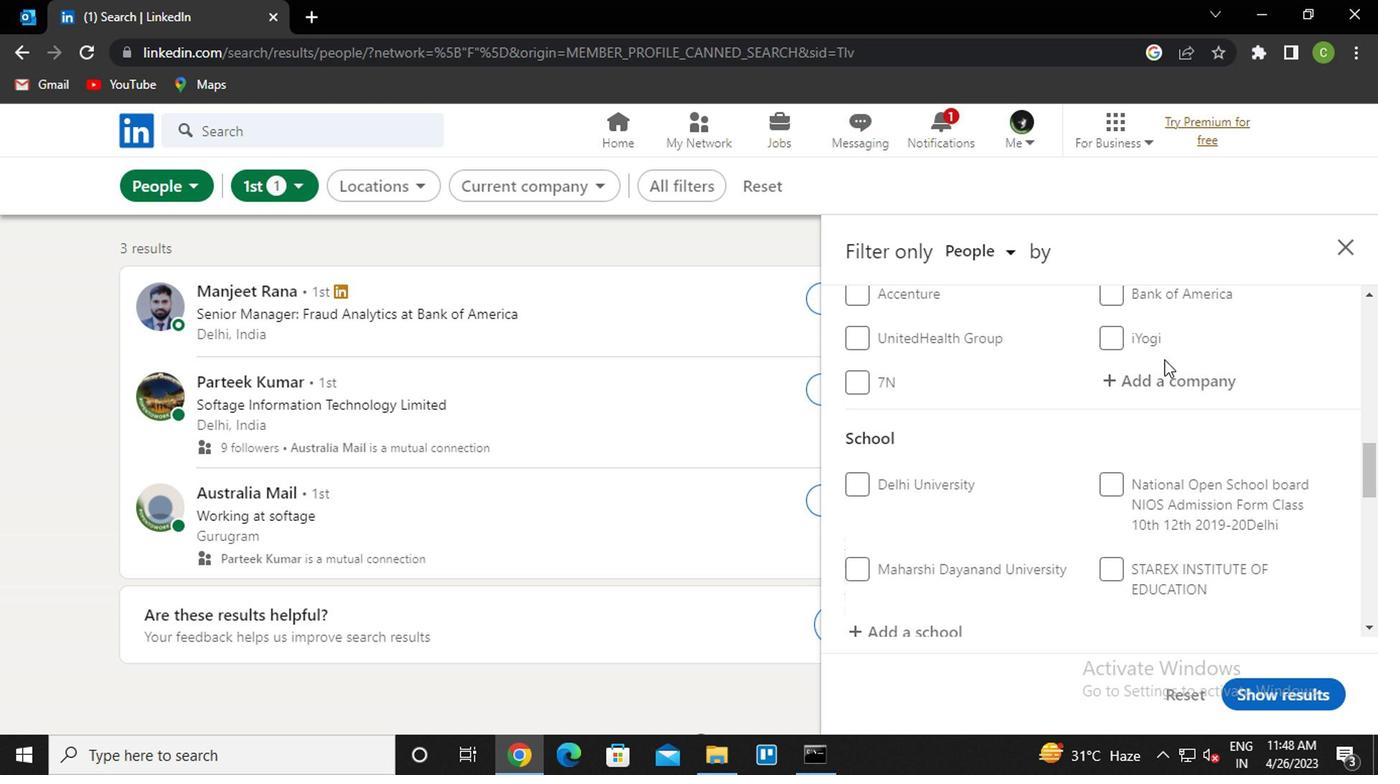 
Action: Mouse moved to (888, 444)
Screenshot: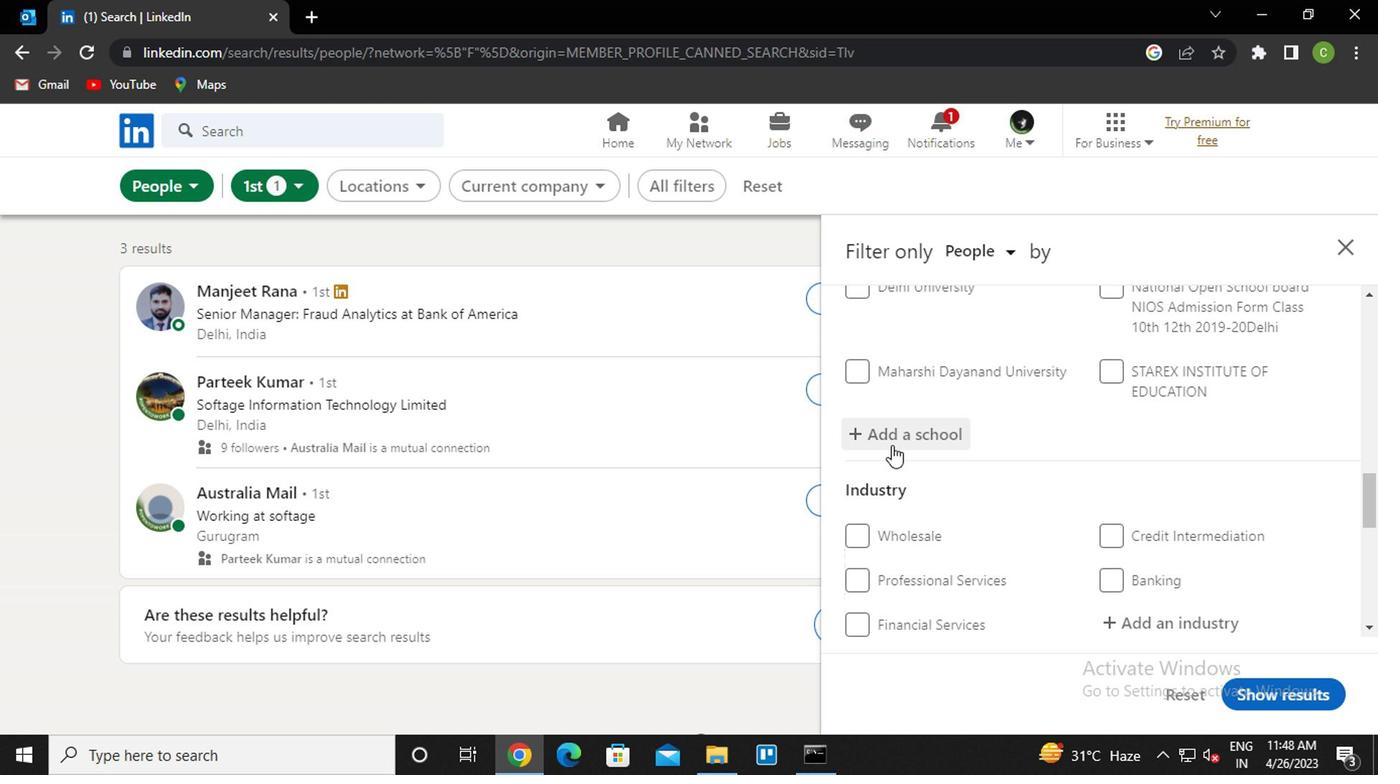 
Action: Mouse pressed left at (888, 444)
Screenshot: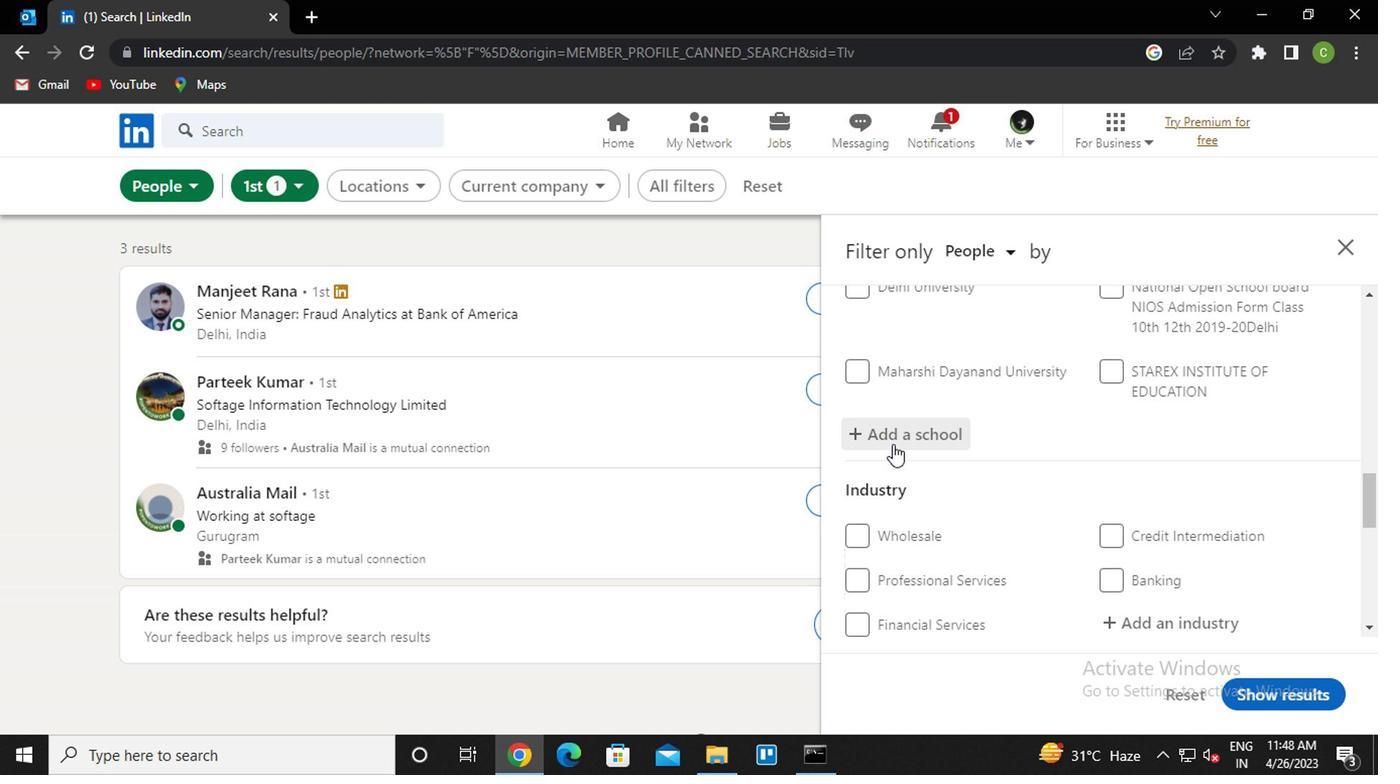 
Action: Key pressed <Key.caps_lock>j<Key.caps_lock>obs<Key.space>for<Key.space>ra<Key.down><Key.enter>
Screenshot: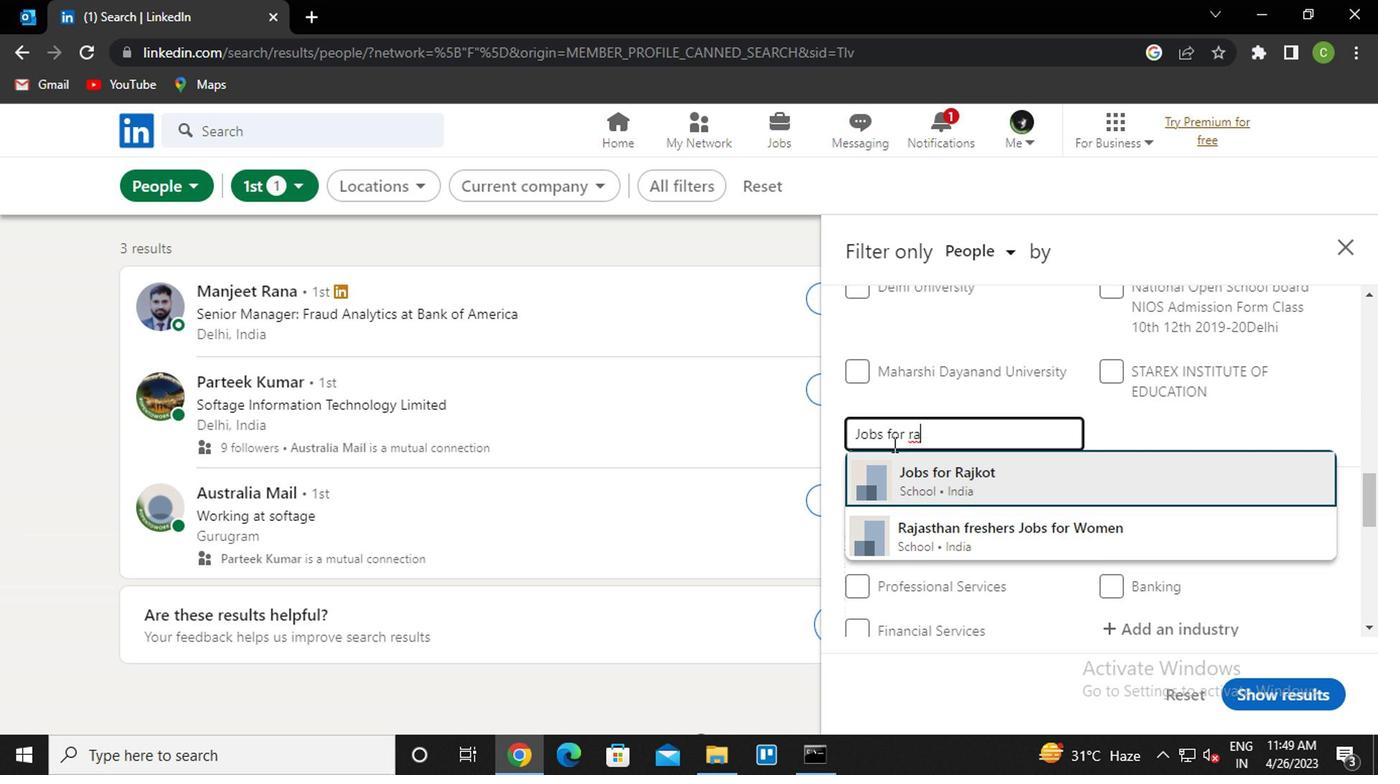 
Action: Mouse moved to (962, 471)
Screenshot: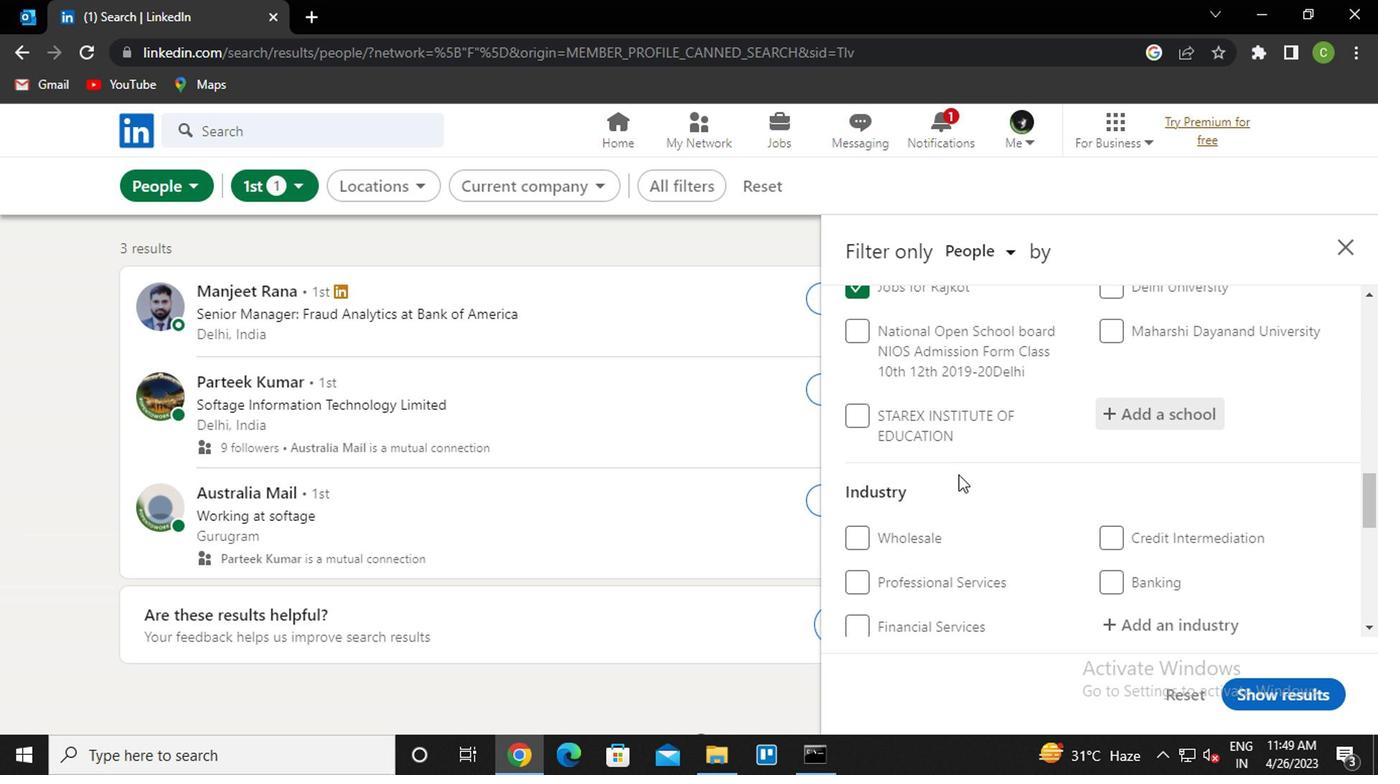 
Action: Mouse scrolled (962, 471) with delta (0, 0)
Screenshot: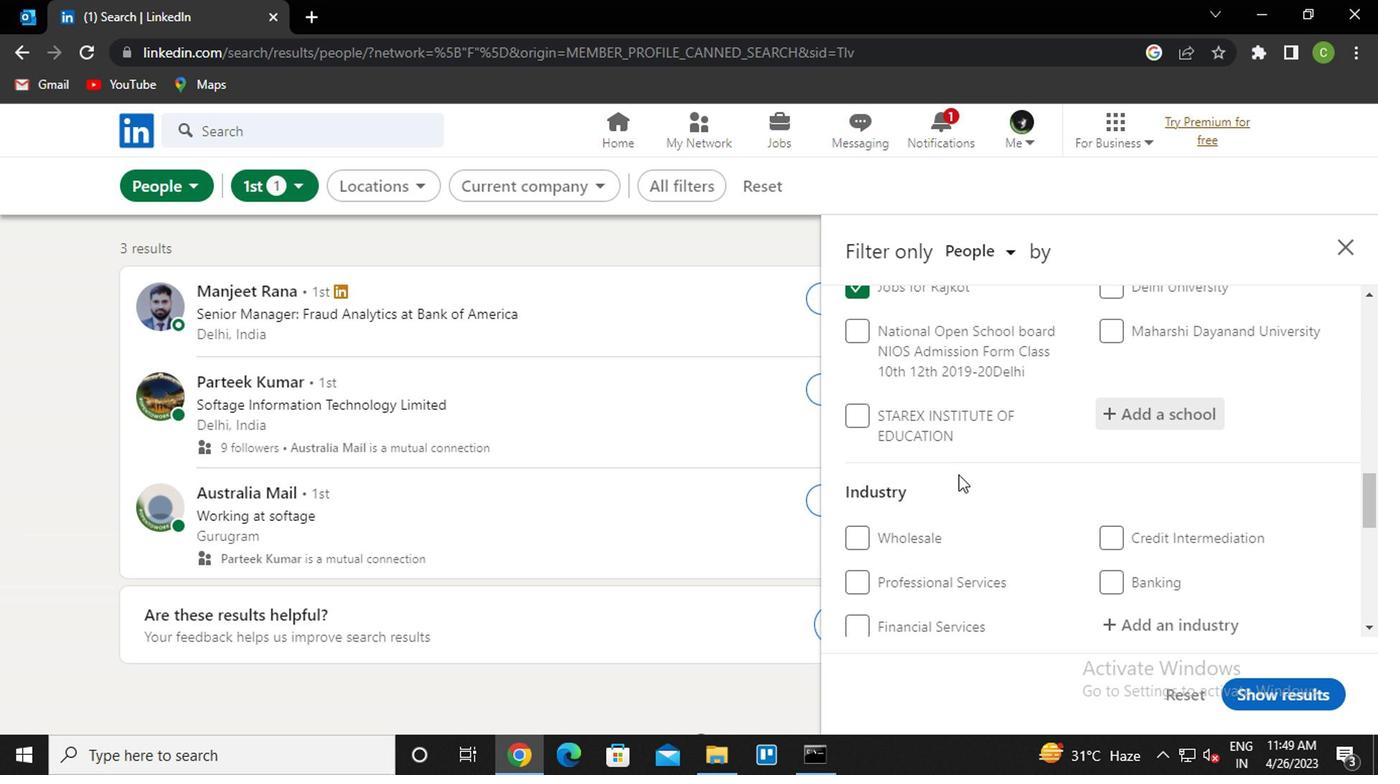 
Action: Mouse moved to (962, 476)
Screenshot: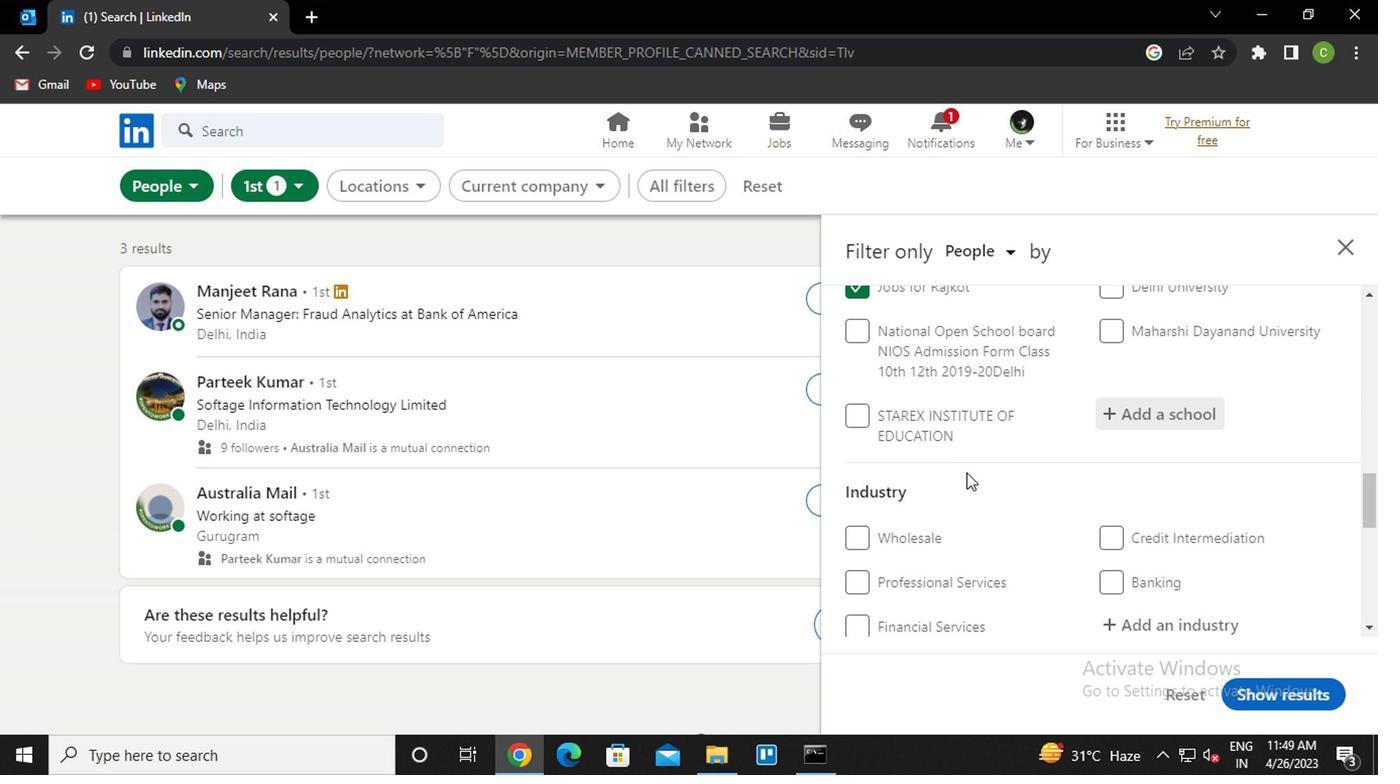 
Action: Mouse scrolled (962, 476) with delta (0, 0)
Screenshot: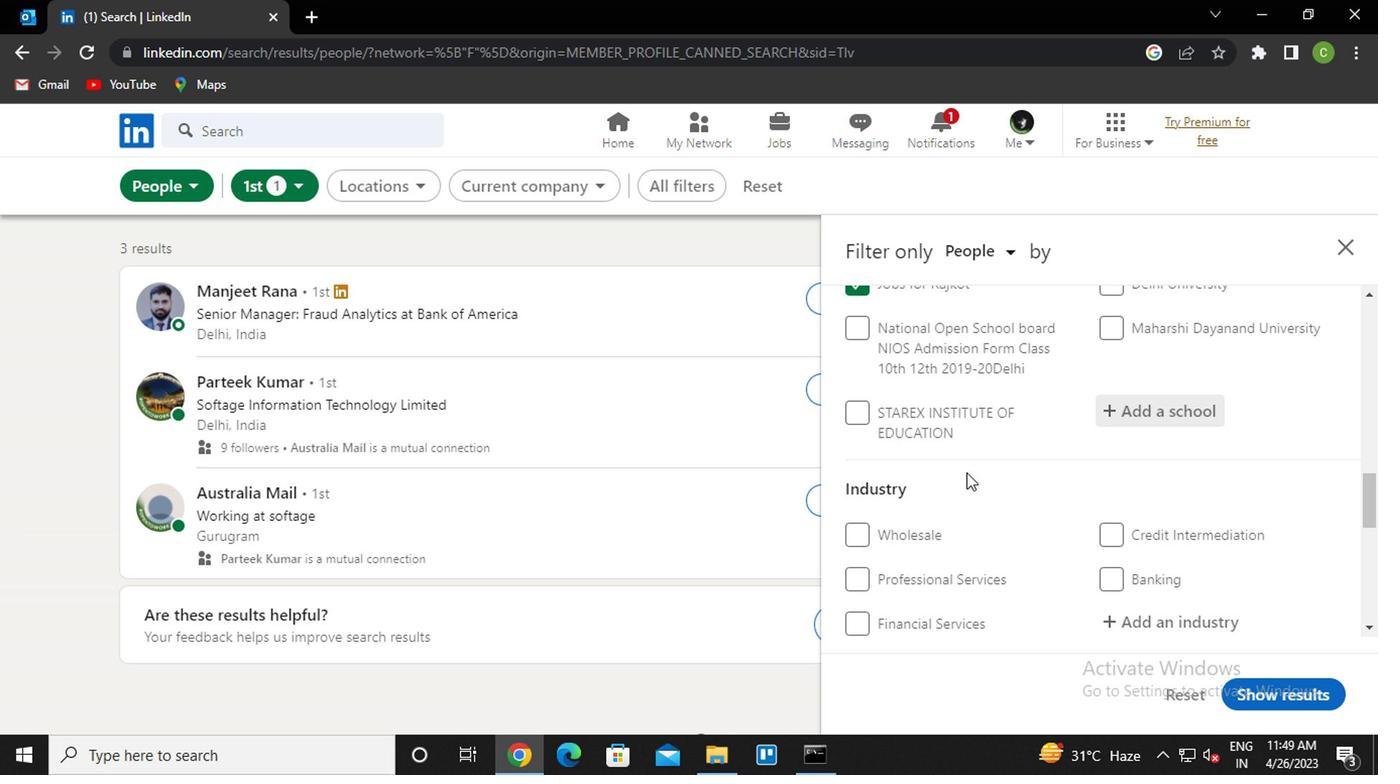 
Action: Mouse moved to (1178, 422)
Screenshot: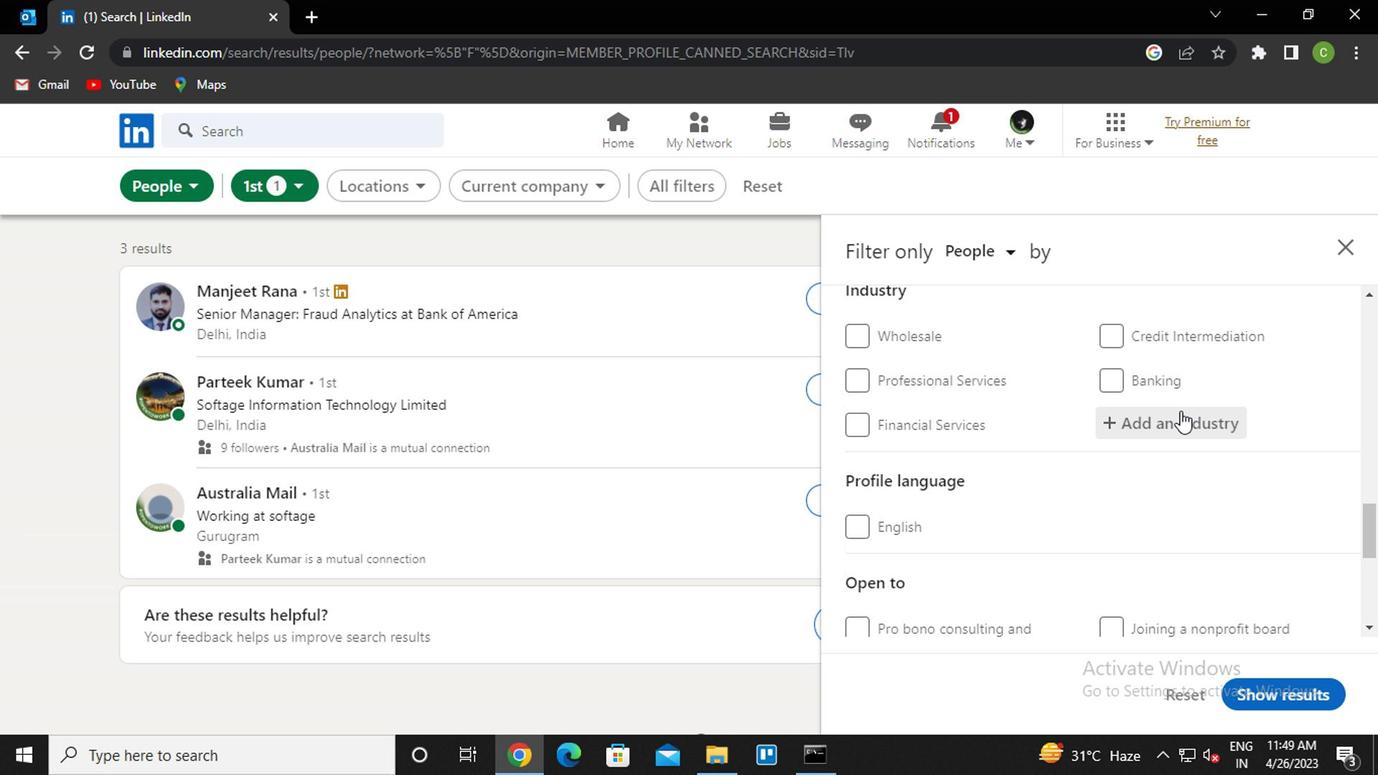 
Action: Mouse pressed left at (1178, 422)
Screenshot: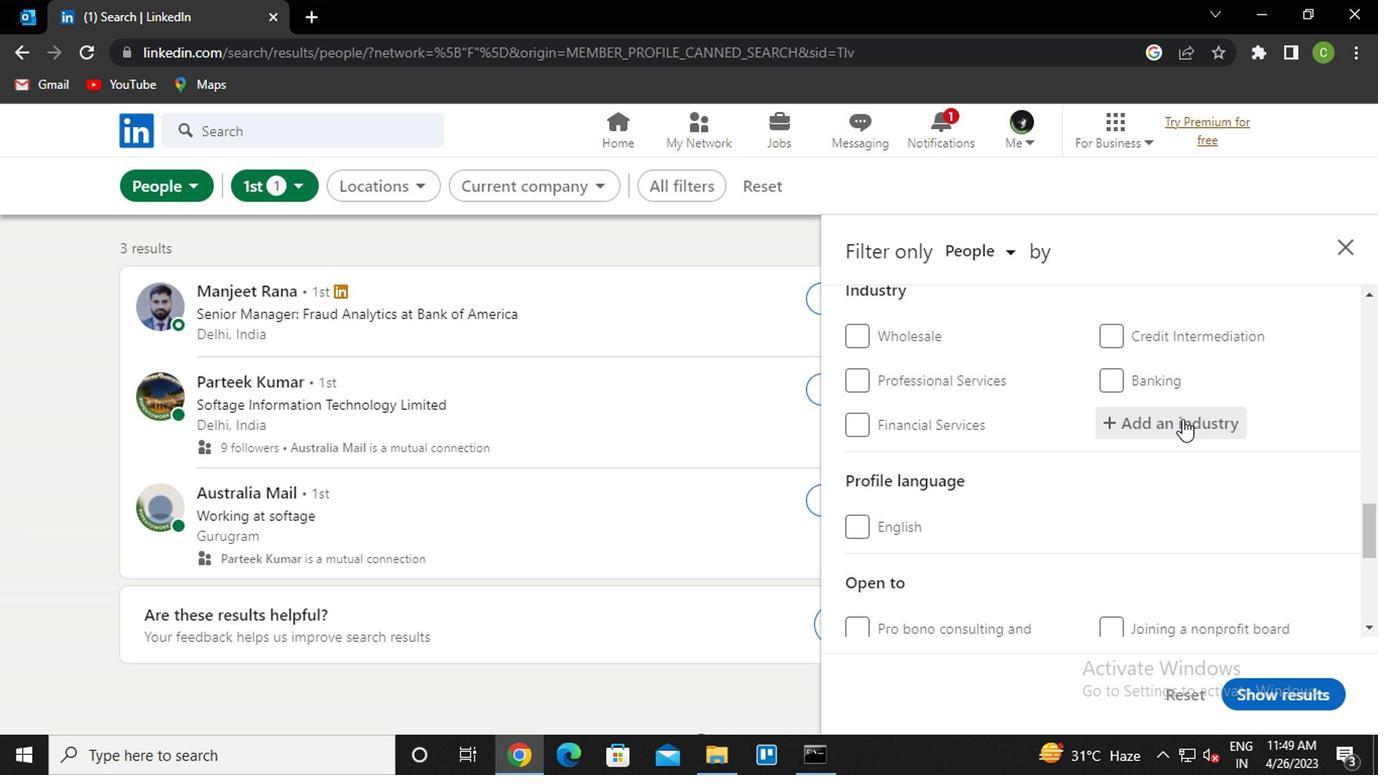 
Action: Key pressed <Key.caps_lock>p<Key.caps_lock>eriodical<Key.down><Key.down><Key.enter>
Screenshot: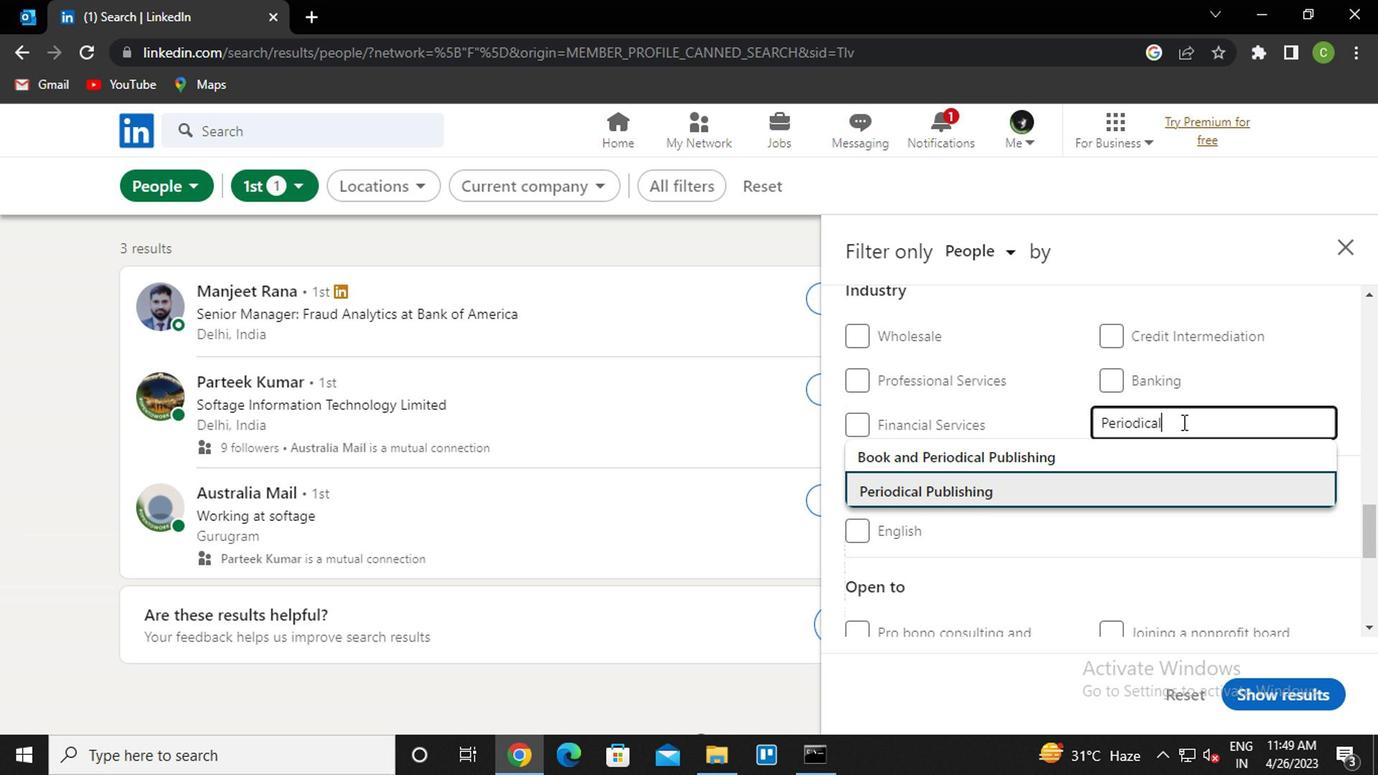 
Action: Mouse scrolled (1178, 421) with delta (0, 0)
Screenshot: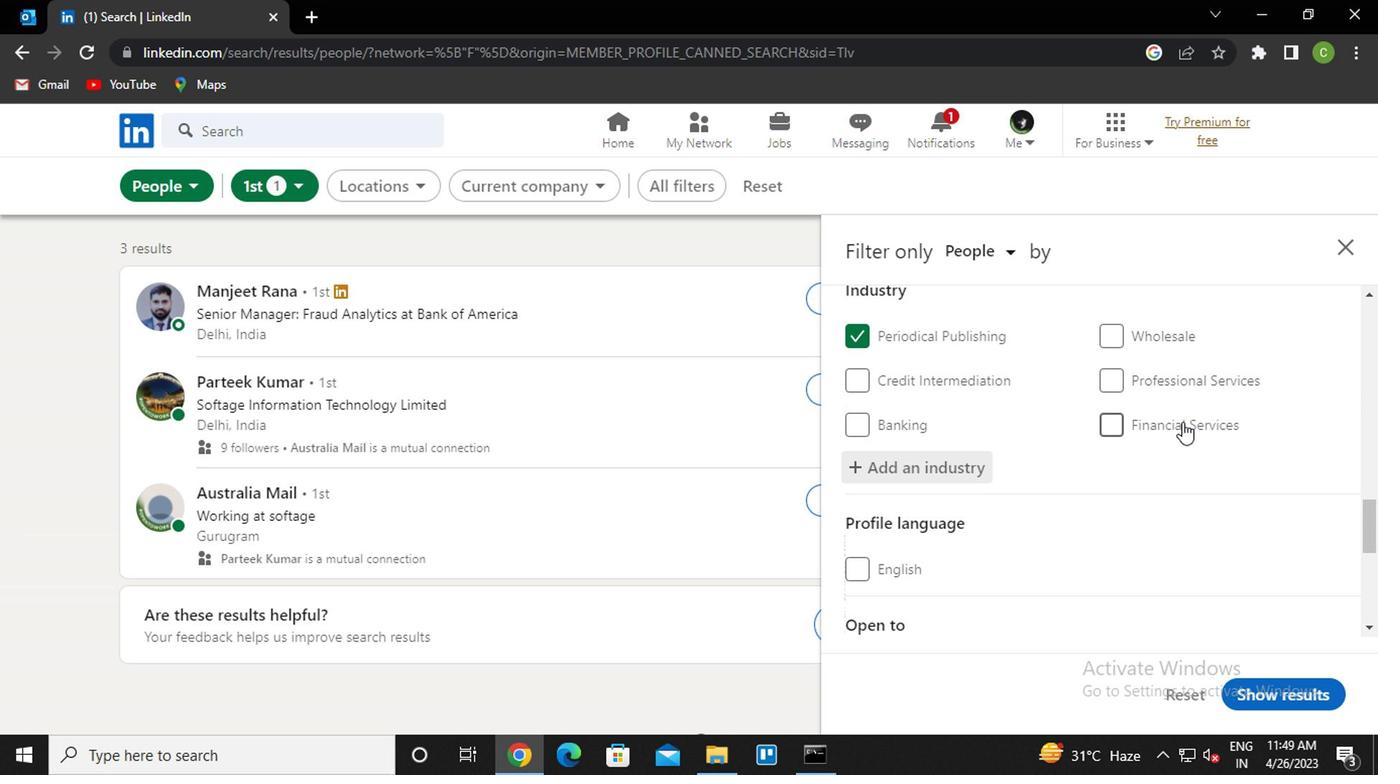 
Action: Mouse scrolled (1178, 421) with delta (0, 0)
Screenshot: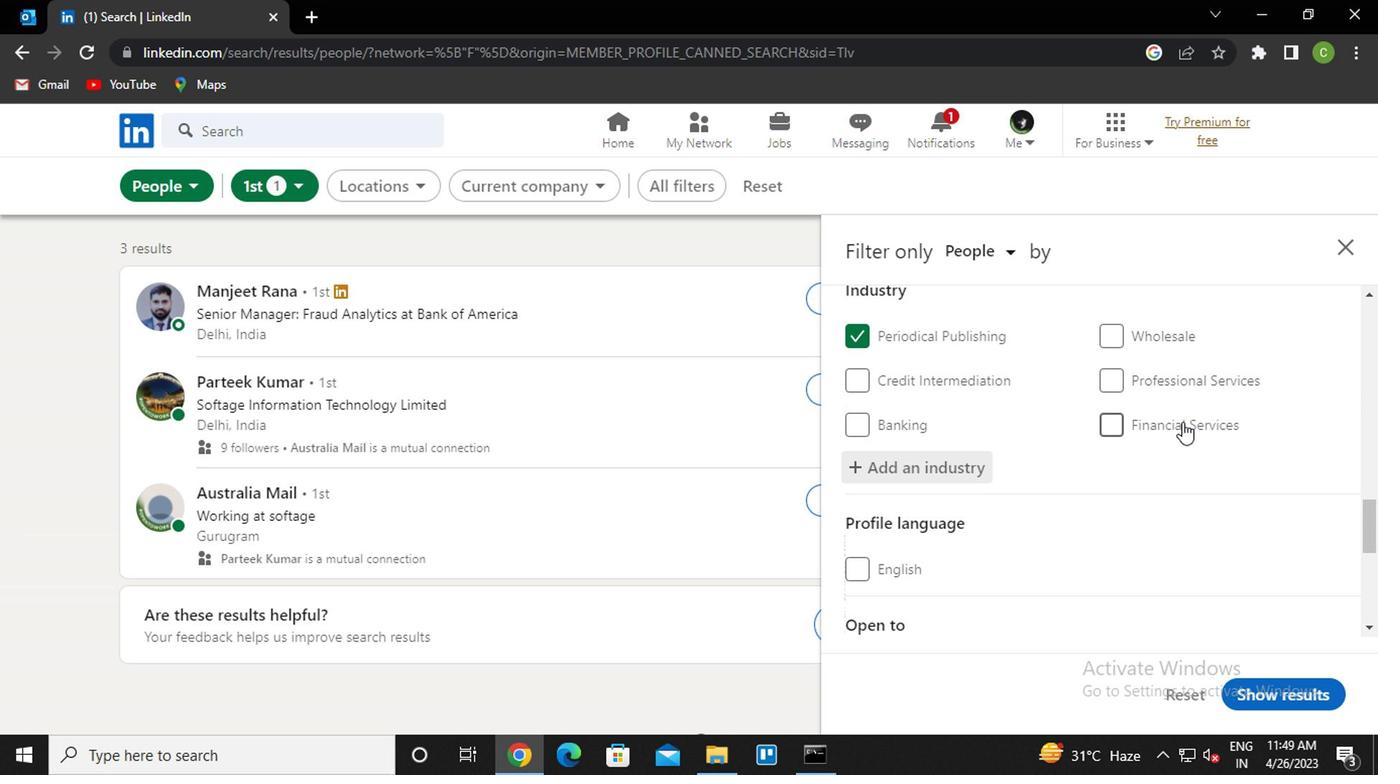 
Action: Mouse moved to (945, 500)
Screenshot: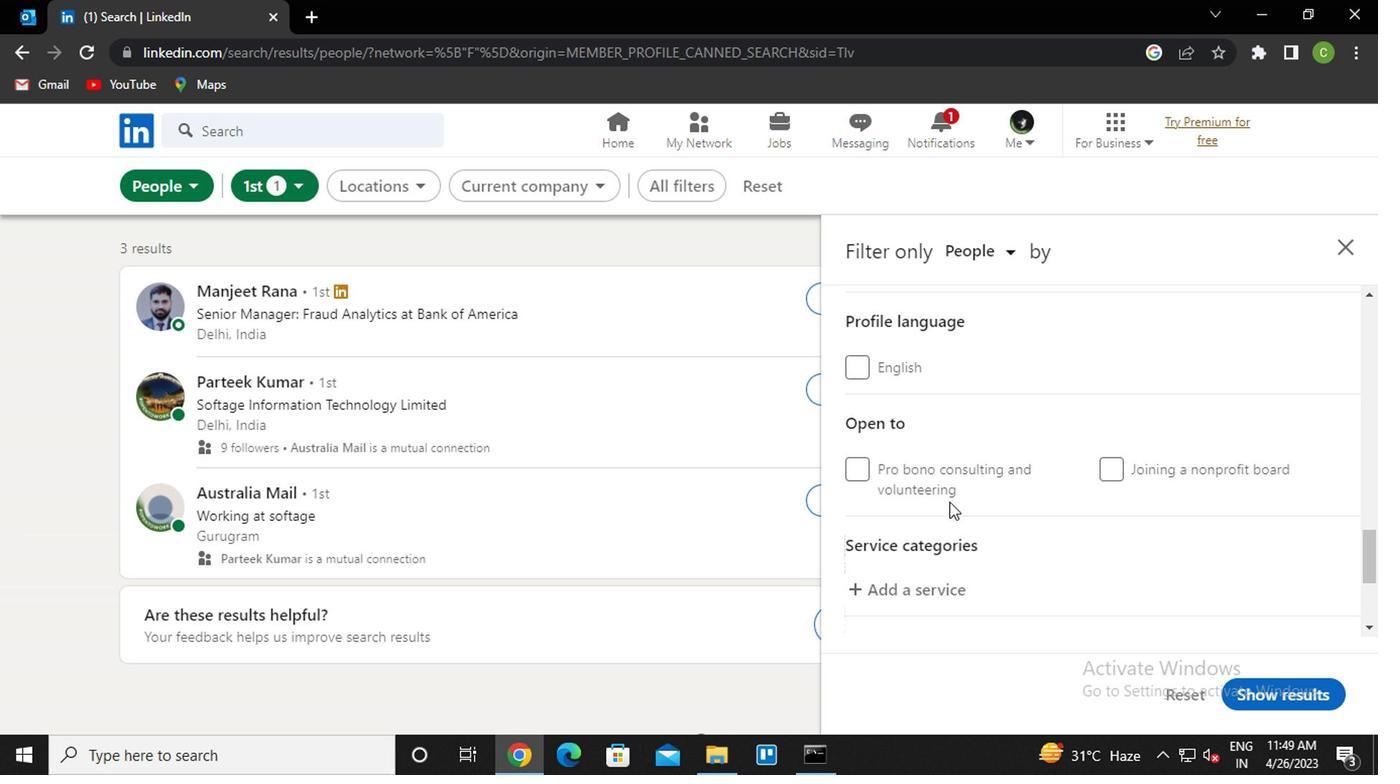 
Action: Mouse scrolled (945, 499) with delta (0, 0)
Screenshot: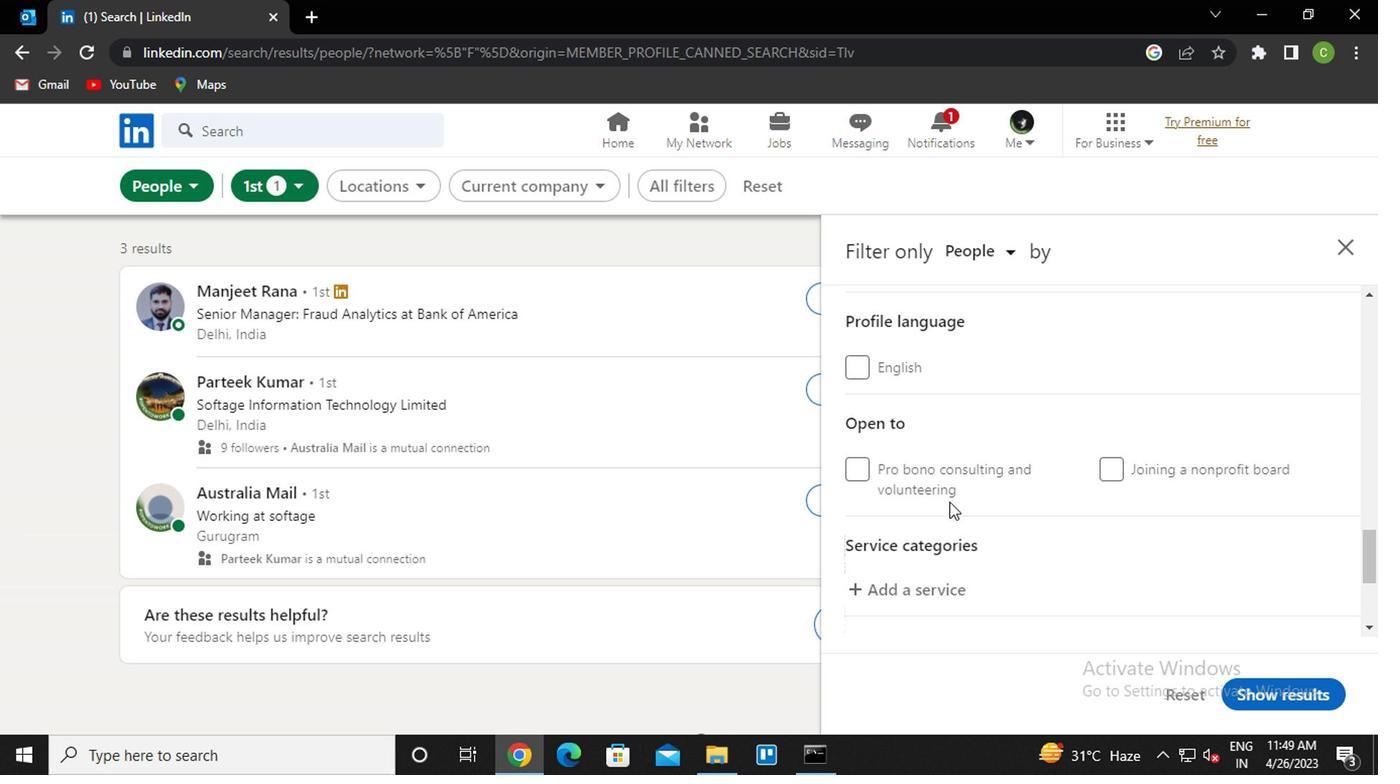 
Action: Mouse scrolled (945, 499) with delta (0, 0)
Screenshot: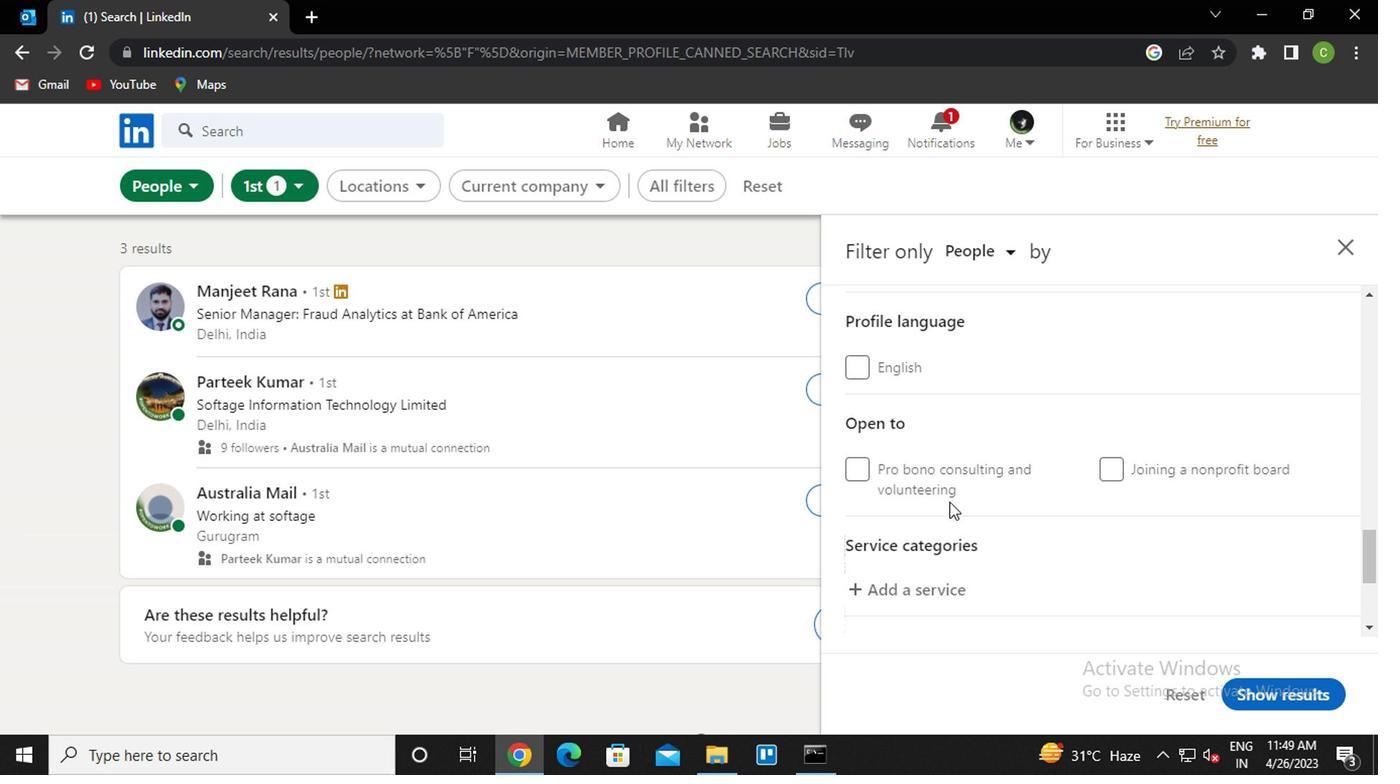 
Action: Mouse moved to (916, 383)
Screenshot: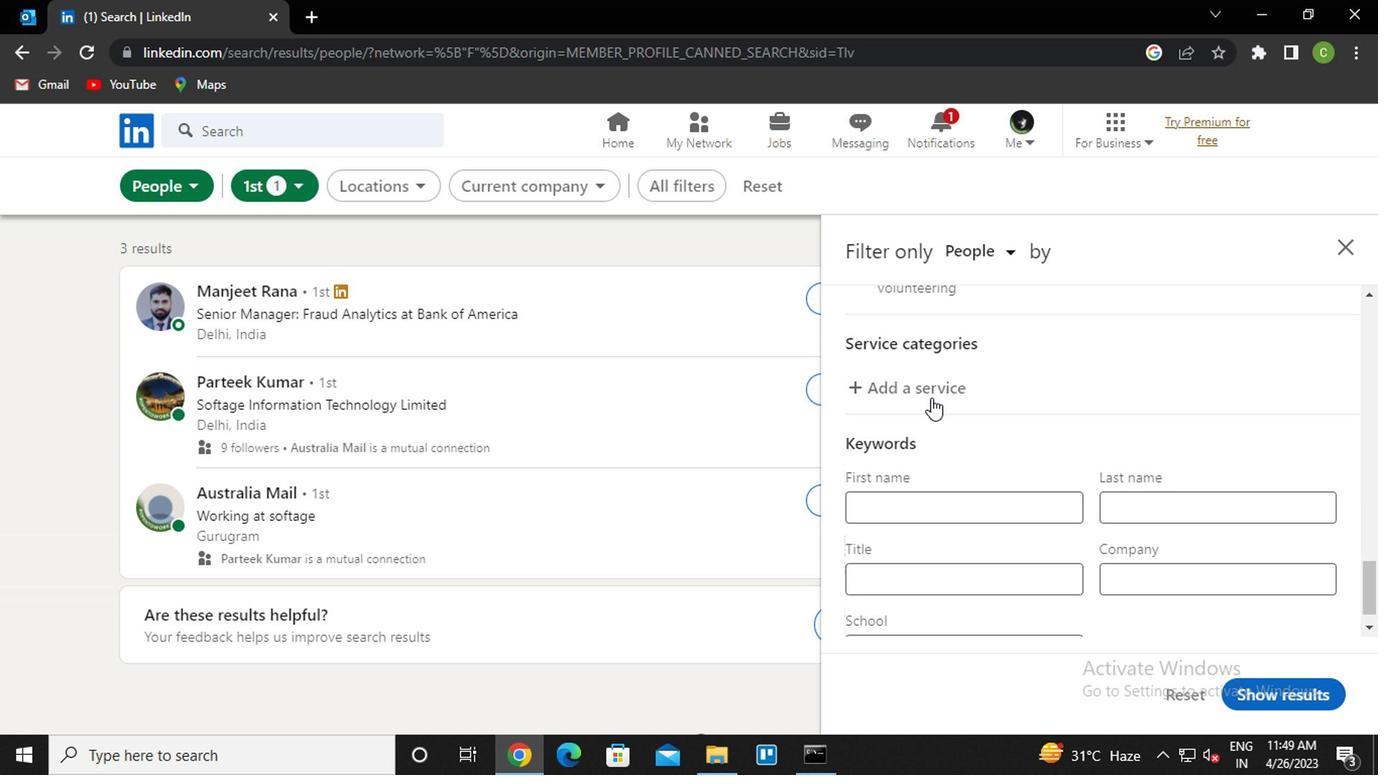 
Action: Mouse pressed left at (916, 383)
Screenshot: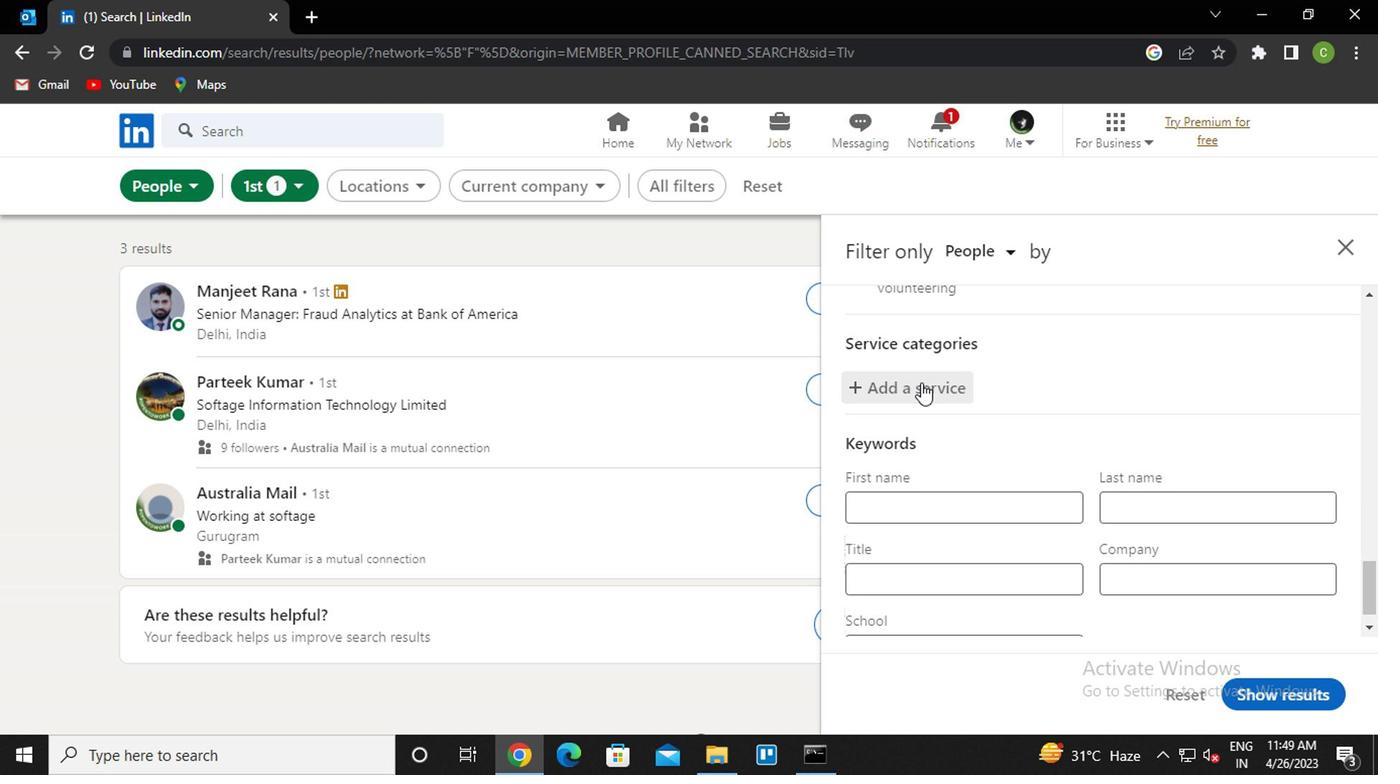 
Action: Mouse moved to (916, 382)
Screenshot: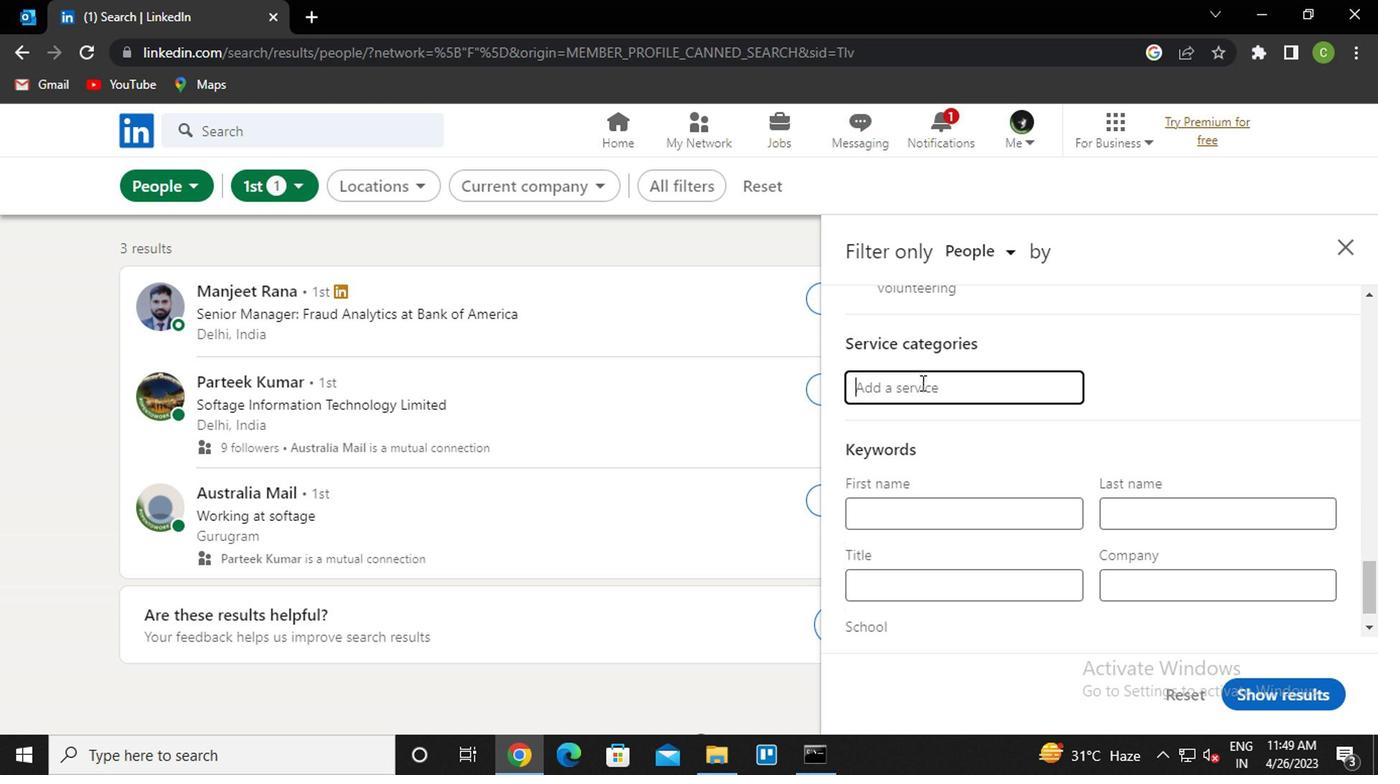 
Action: Key pressed <Key.caps_lock>s<Key.caps_lock>ocial<Key.space>media<Key.down><Key.enter>
Screenshot: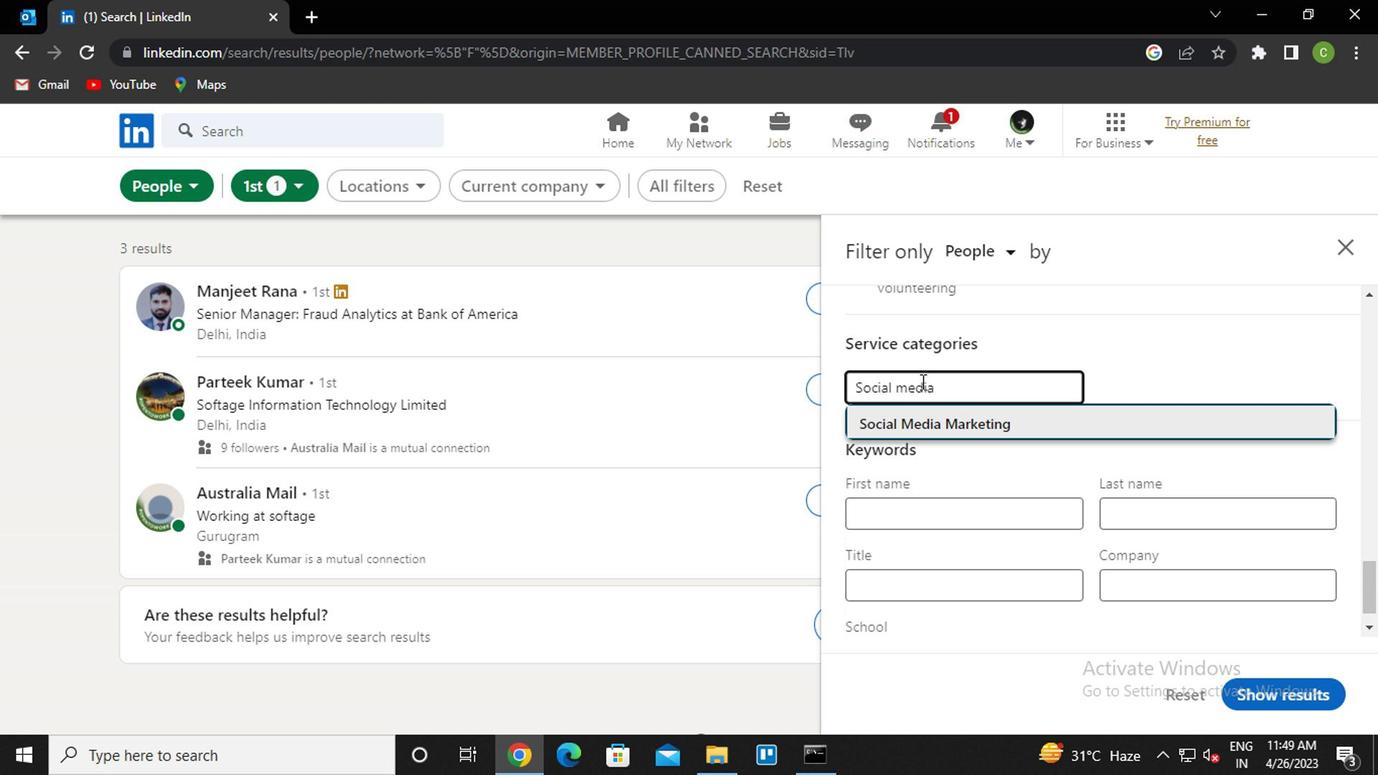 
Action: Mouse moved to (943, 577)
Screenshot: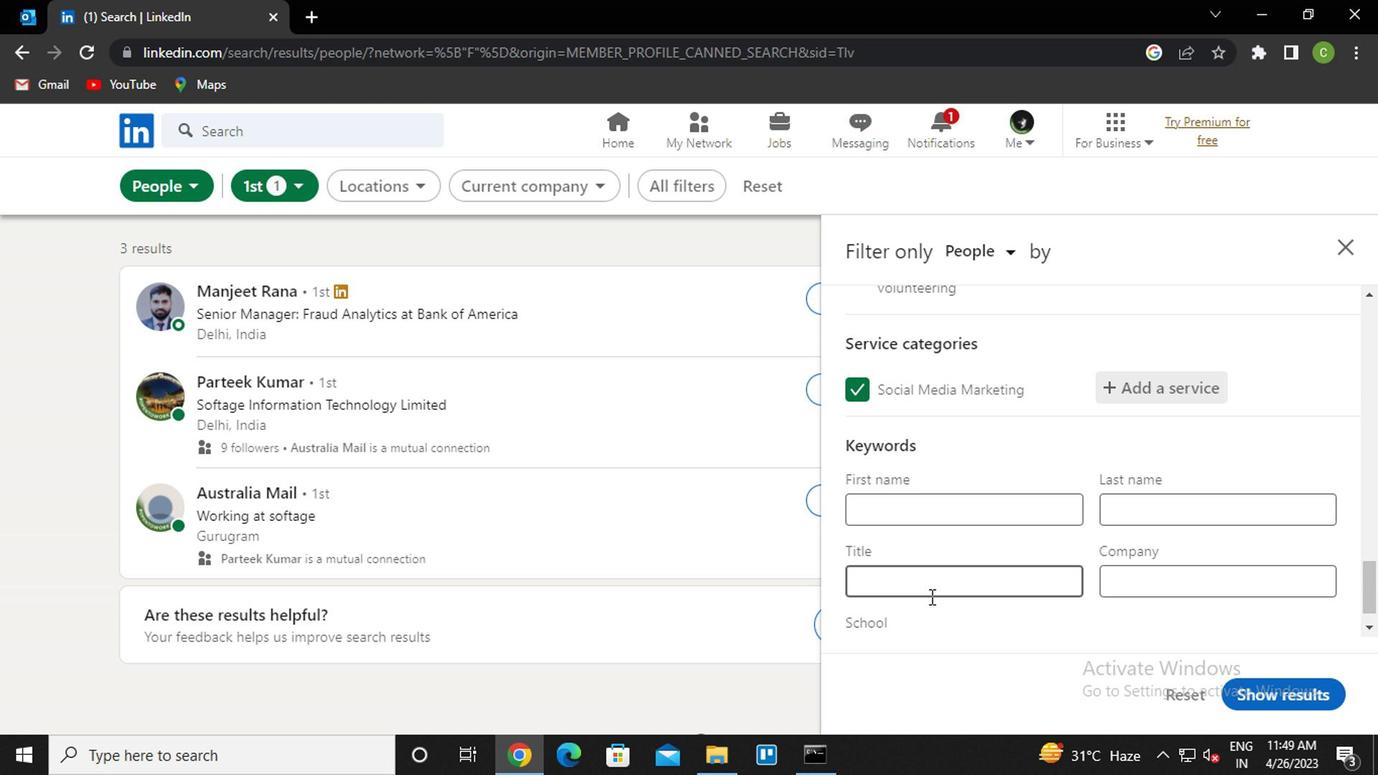 
Action: Mouse pressed left at (943, 577)
Screenshot: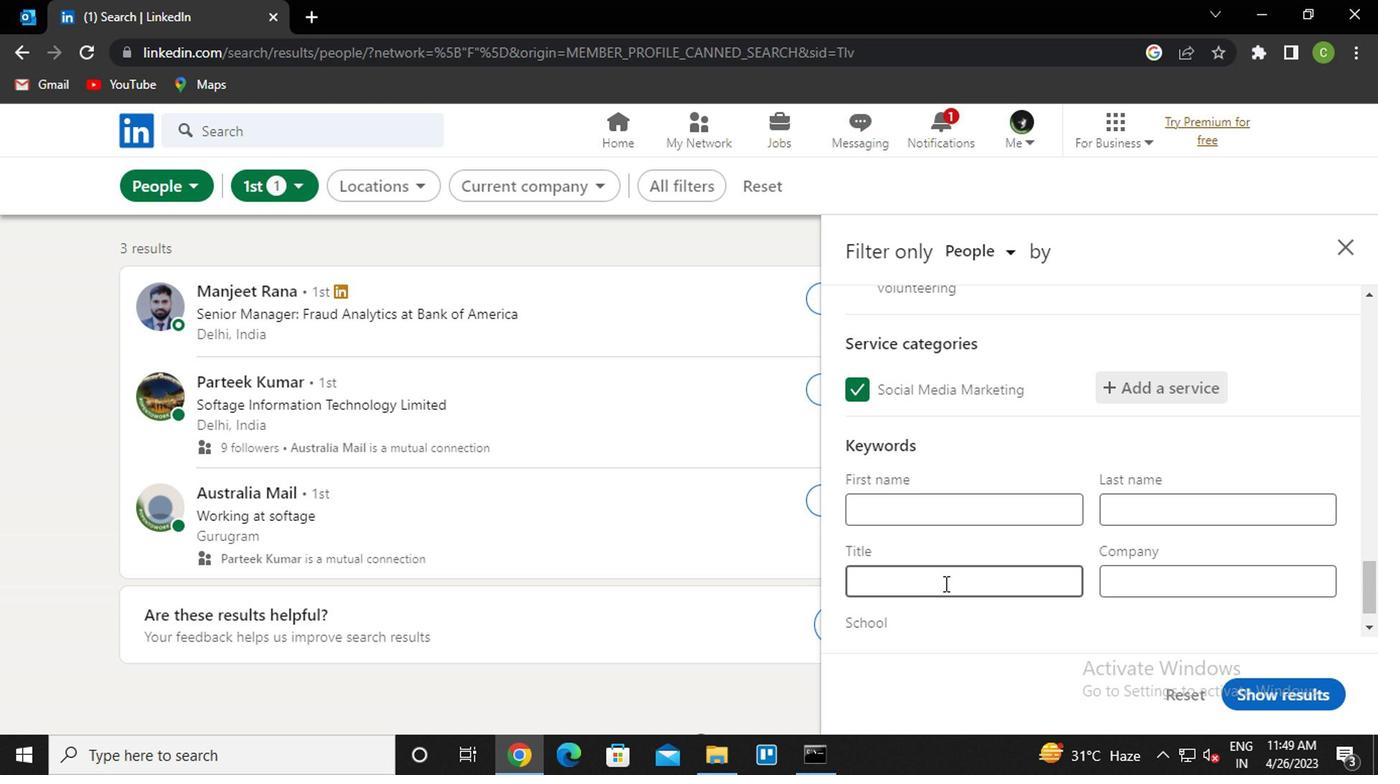 
Action: Mouse moved to (943, 575)
Screenshot: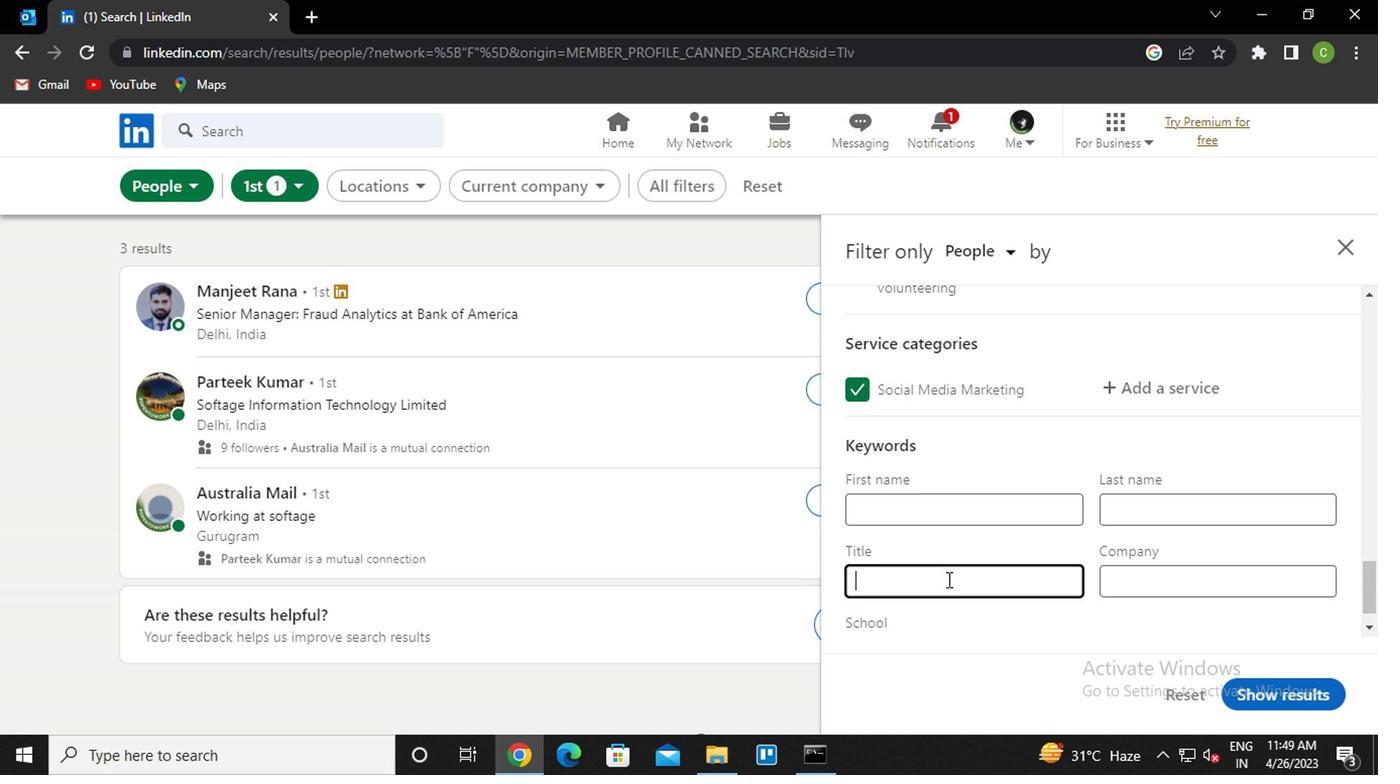 
Action: Key pressed <Key.caps_lock>s<Key.caps_lock>ociologist
Screenshot: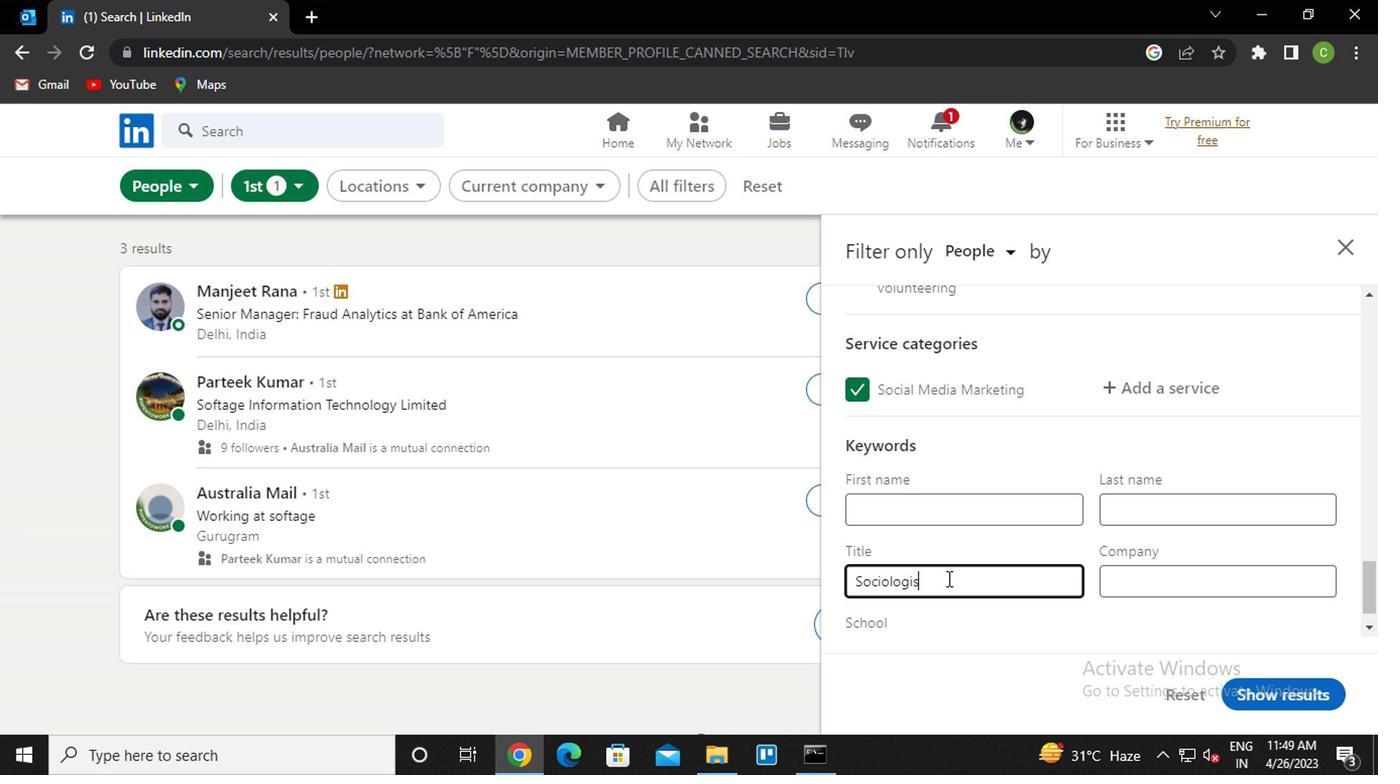 
Action: Mouse moved to (1270, 684)
Screenshot: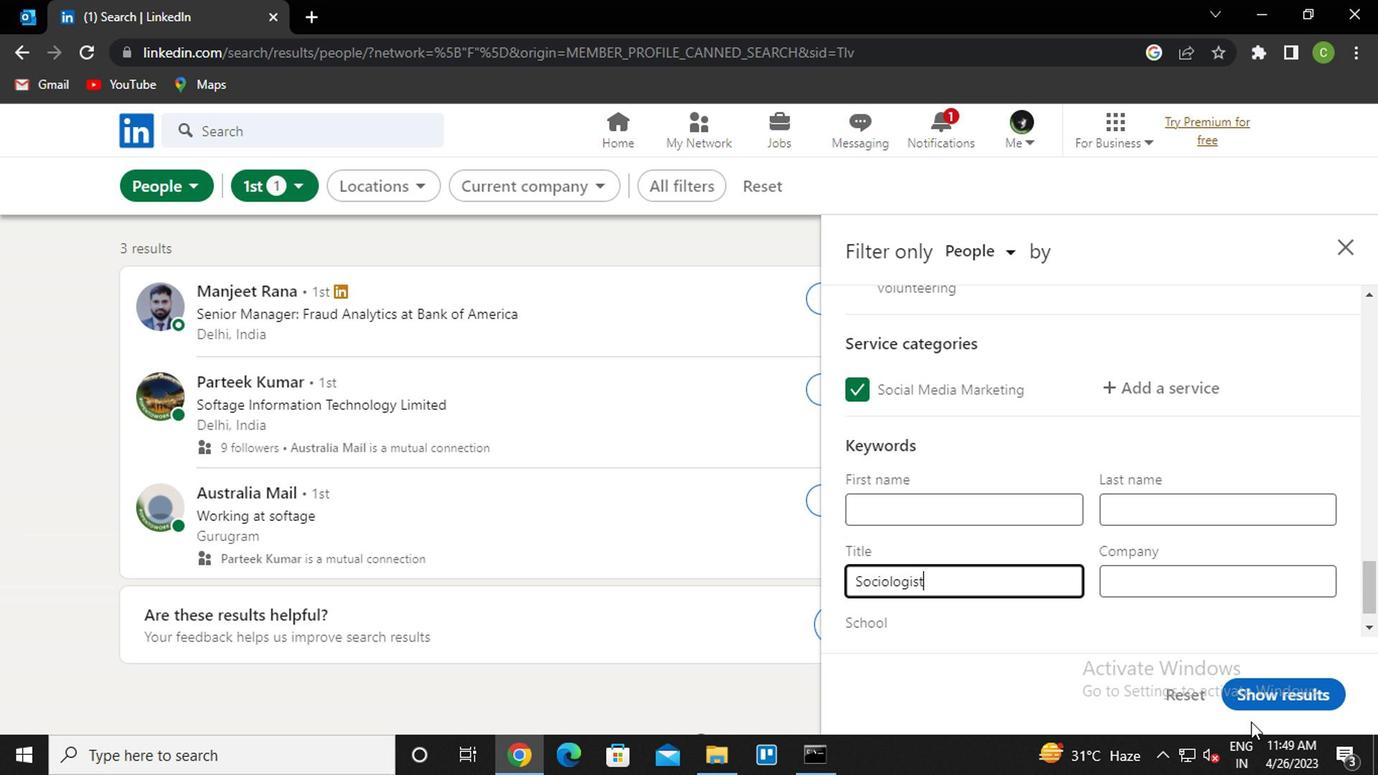 
Action: Mouse pressed left at (1270, 684)
Screenshot: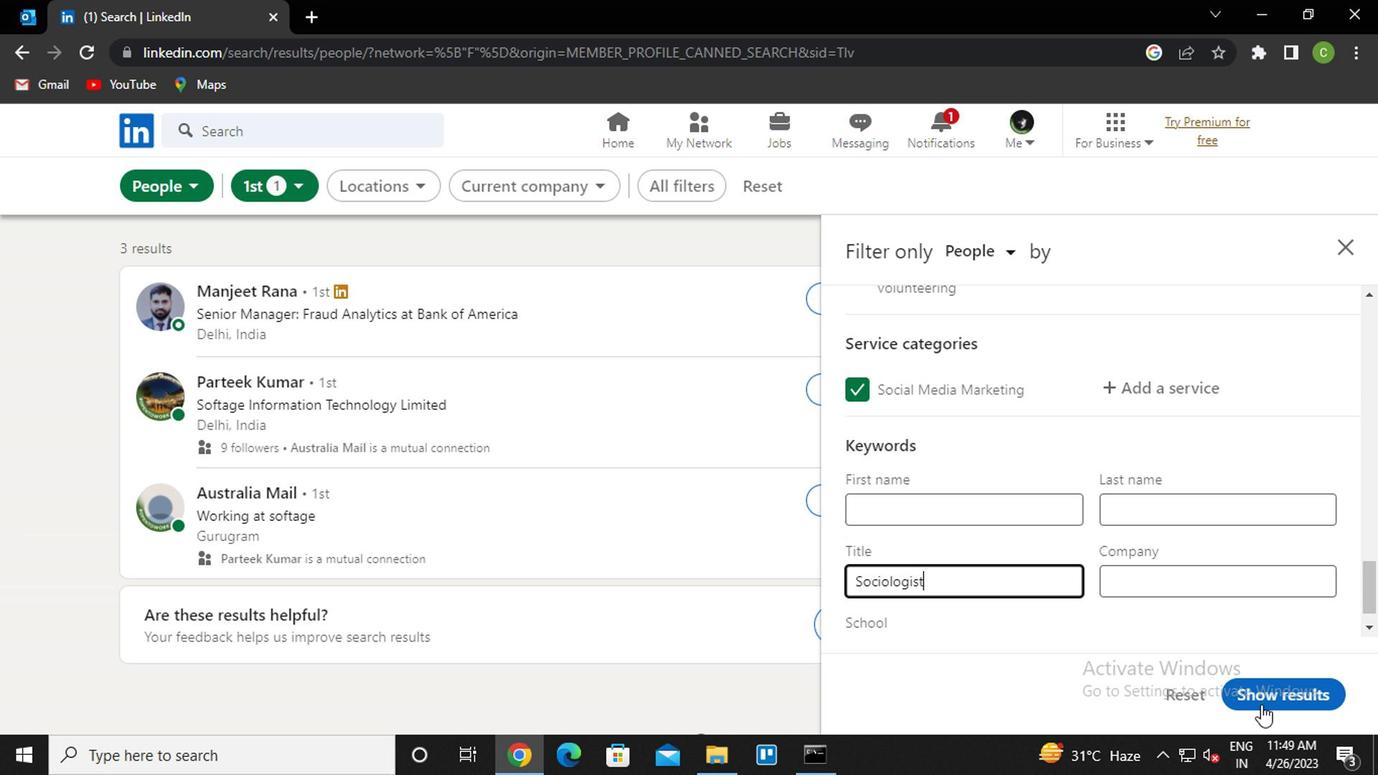 
Action: Mouse moved to (729, 705)
Screenshot: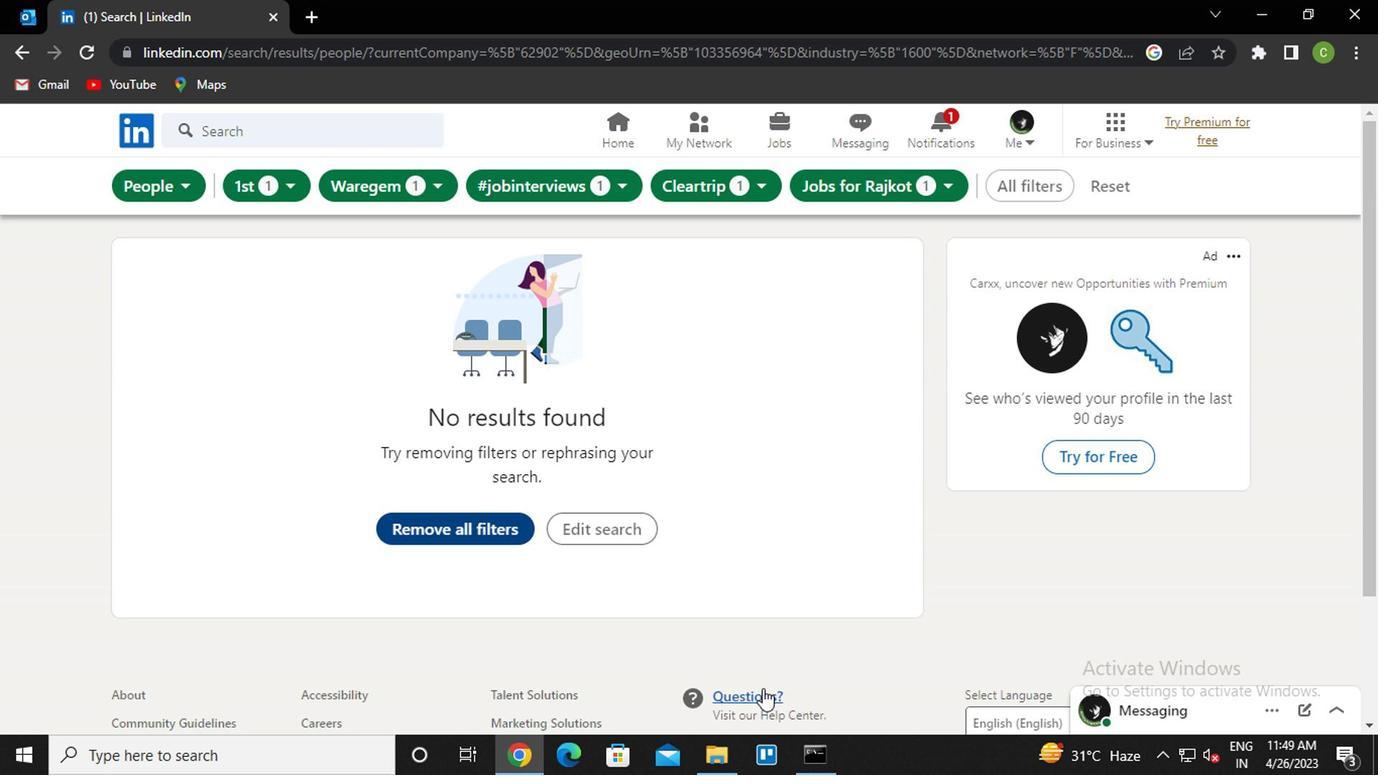 
